 Task: Search one way flight ticket for 3 adults in first from Wichita: Wichita Dwight D. Eisenhower National Airport(was Wichita Mid-continent Airport) to Raleigh: Raleigh-durham International Airport on 8-5-2023. Choice of flights is American. Number of bags: 1 carry on bag. Price is upto 97000. Outbound departure time preference is 13:15.
Action: Mouse moved to (393, 346)
Screenshot: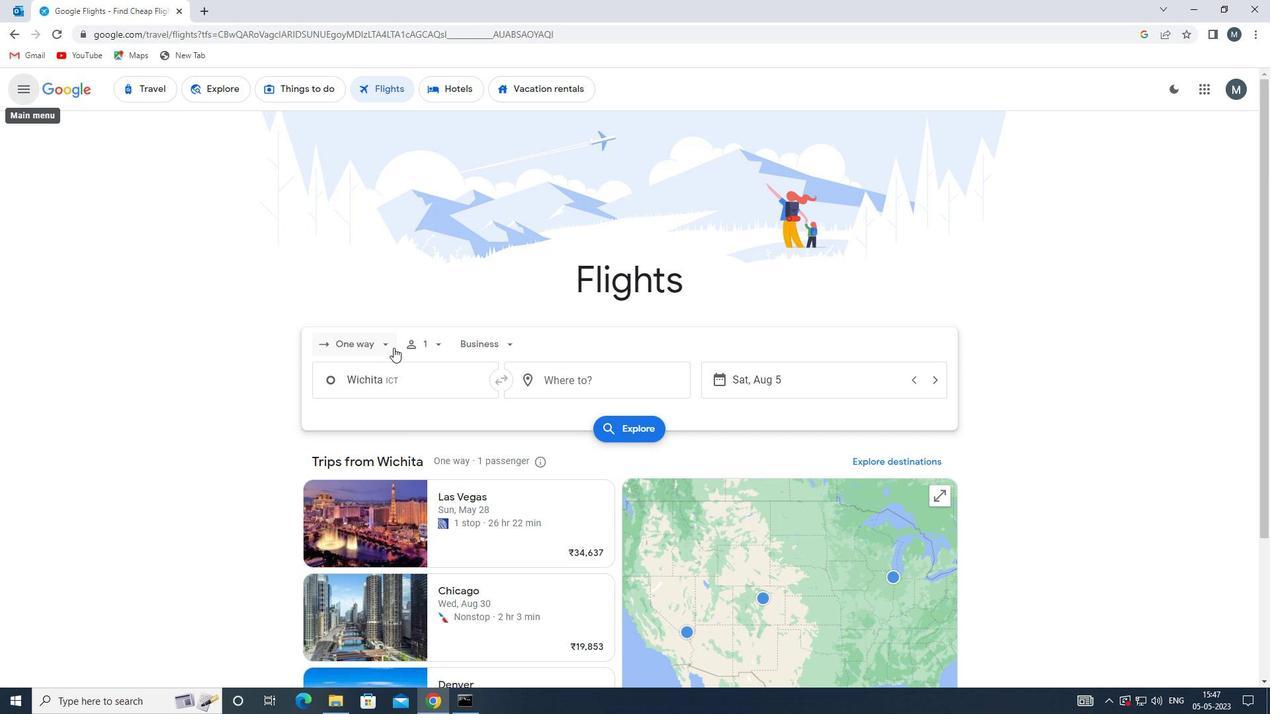 
Action: Mouse pressed left at (393, 346)
Screenshot: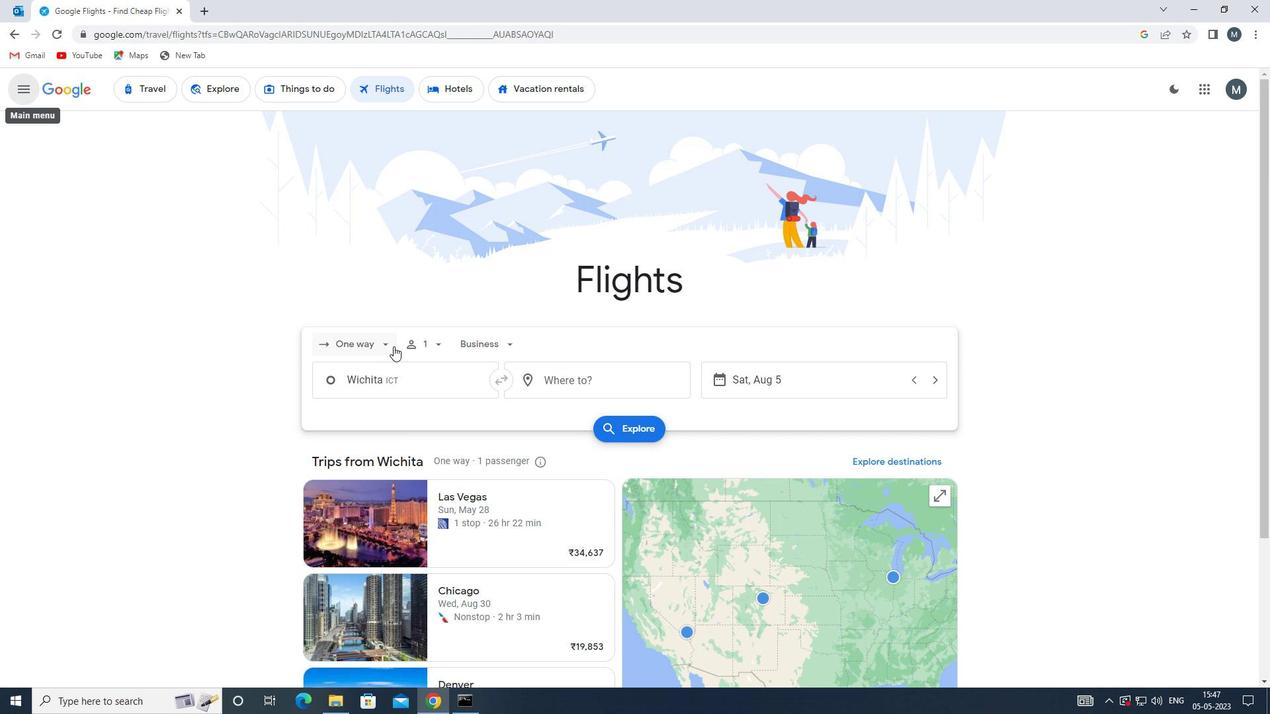 
Action: Mouse moved to (379, 411)
Screenshot: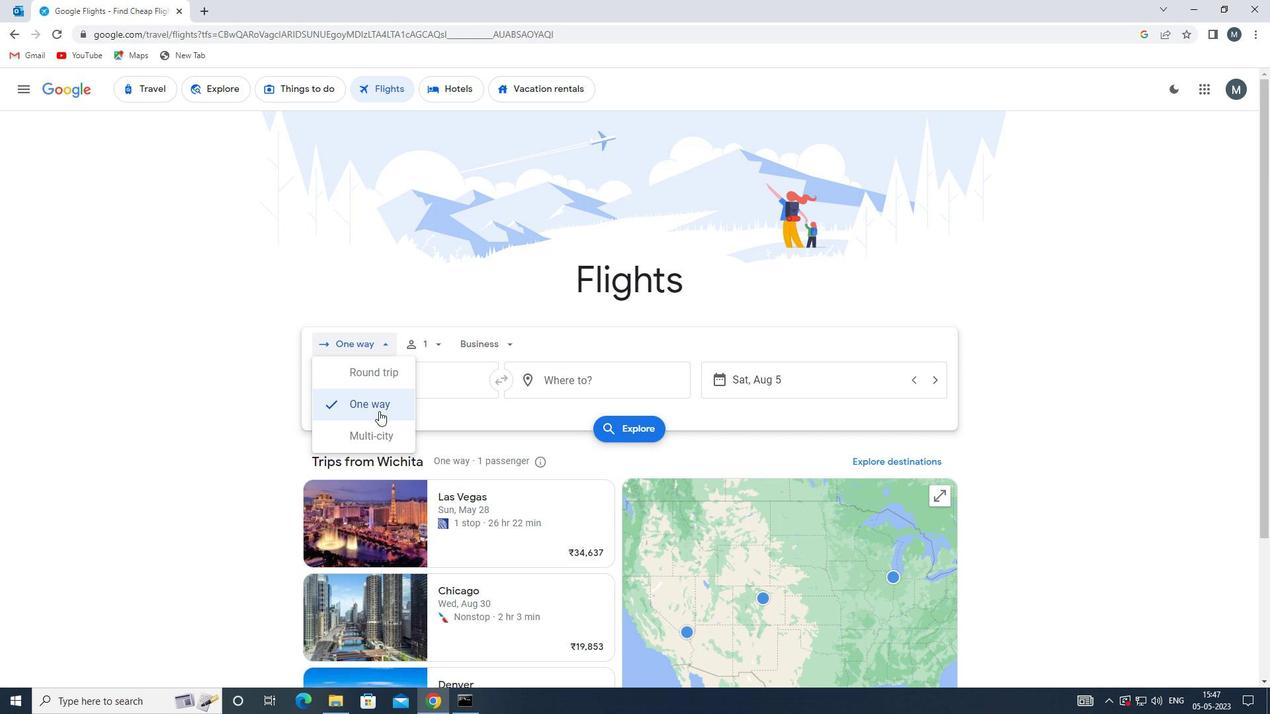 
Action: Mouse pressed left at (379, 411)
Screenshot: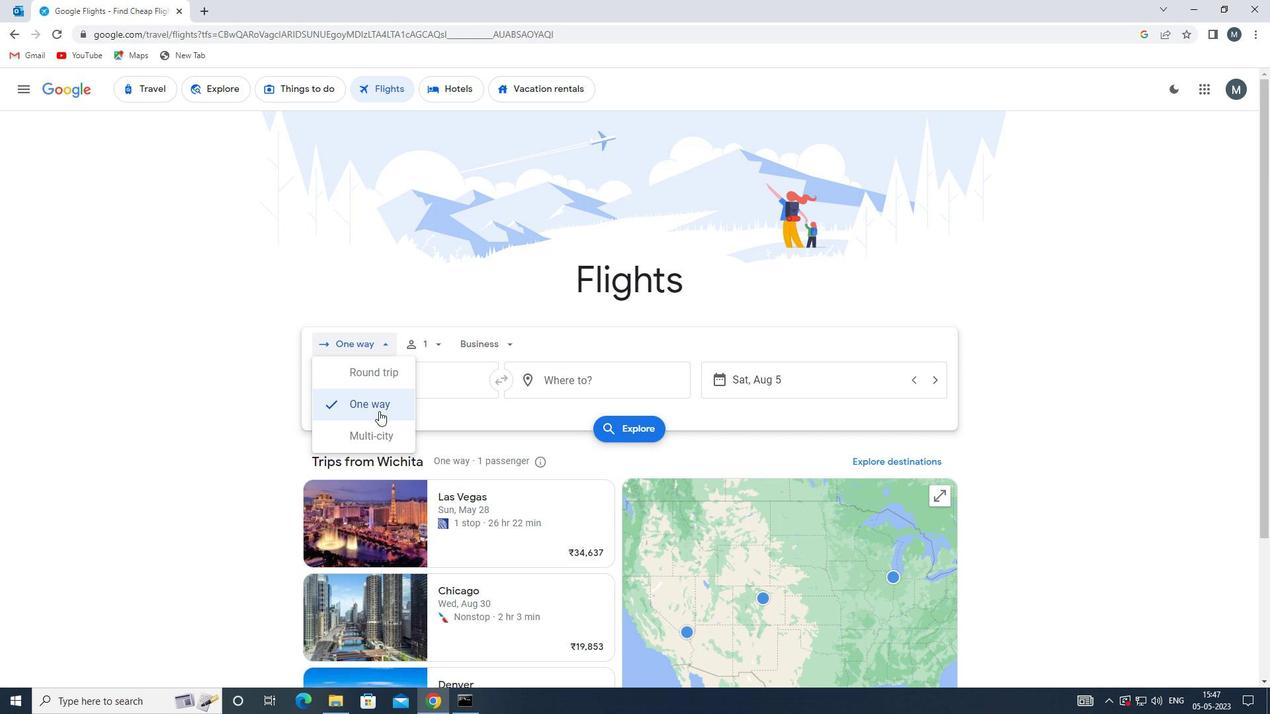
Action: Mouse moved to (427, 352)
Screenshot: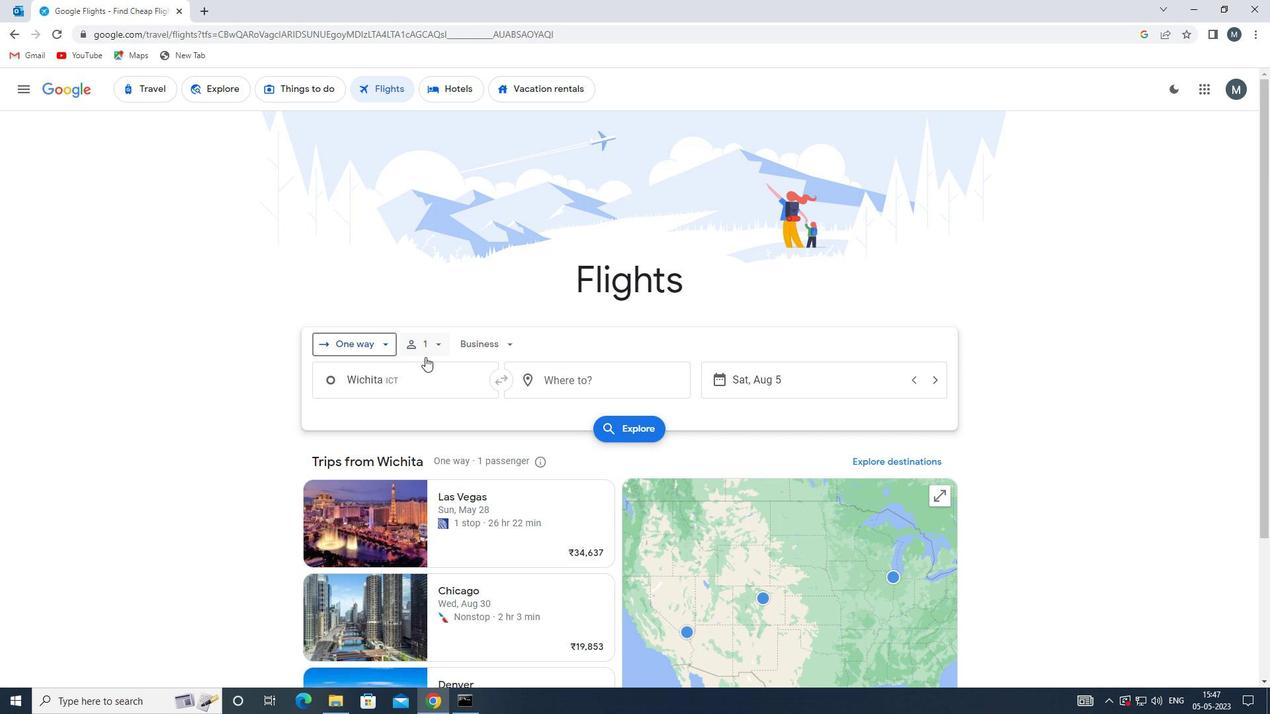 
Action: Mouse pressed left at (427, 352)
Screenshot: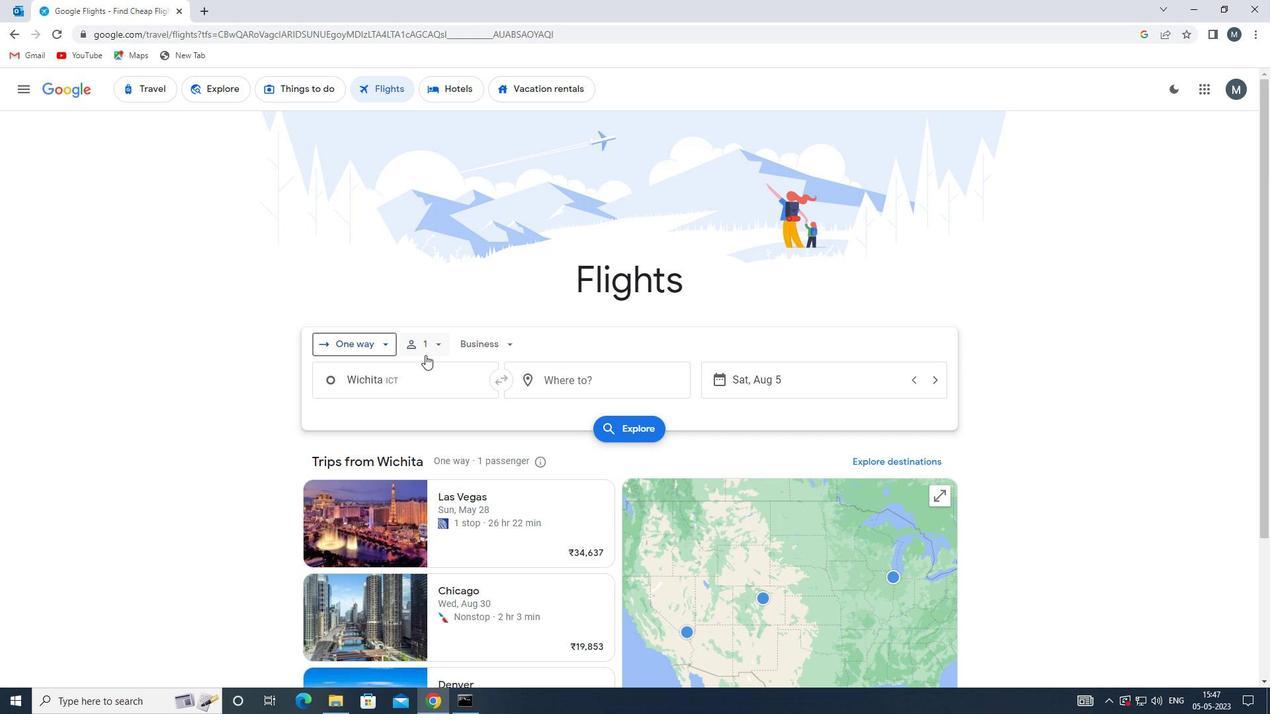 
Action: Mouse moved to (533, 380)
Screenshot: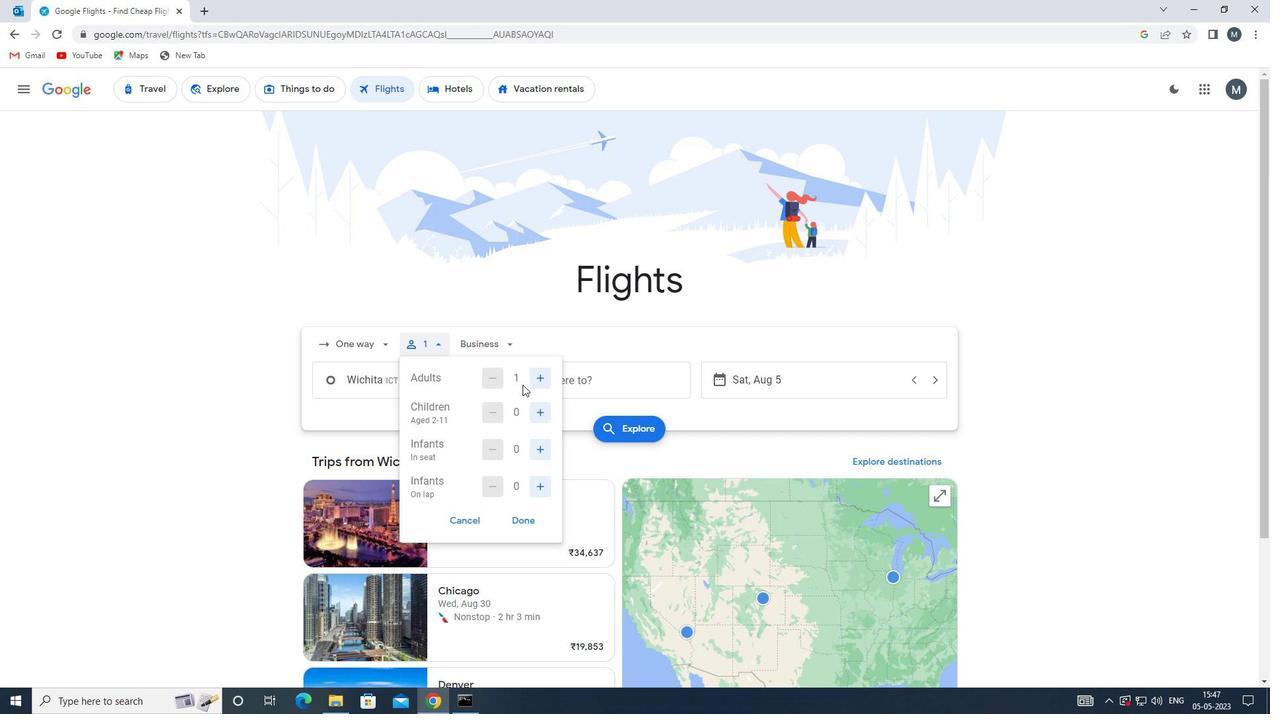 
Action: Mouse pressed left at (533, 380)
Screenshot: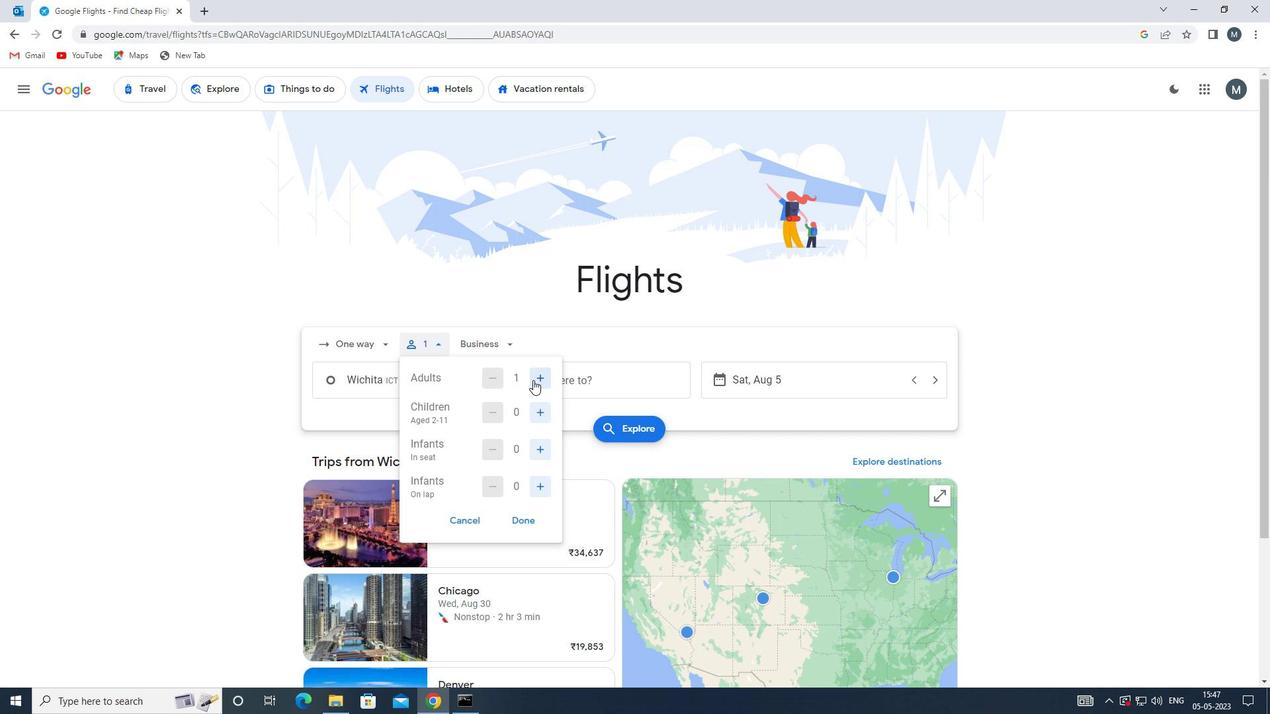 
Action: Mouse pressed left at (533, 380)
Screenshot: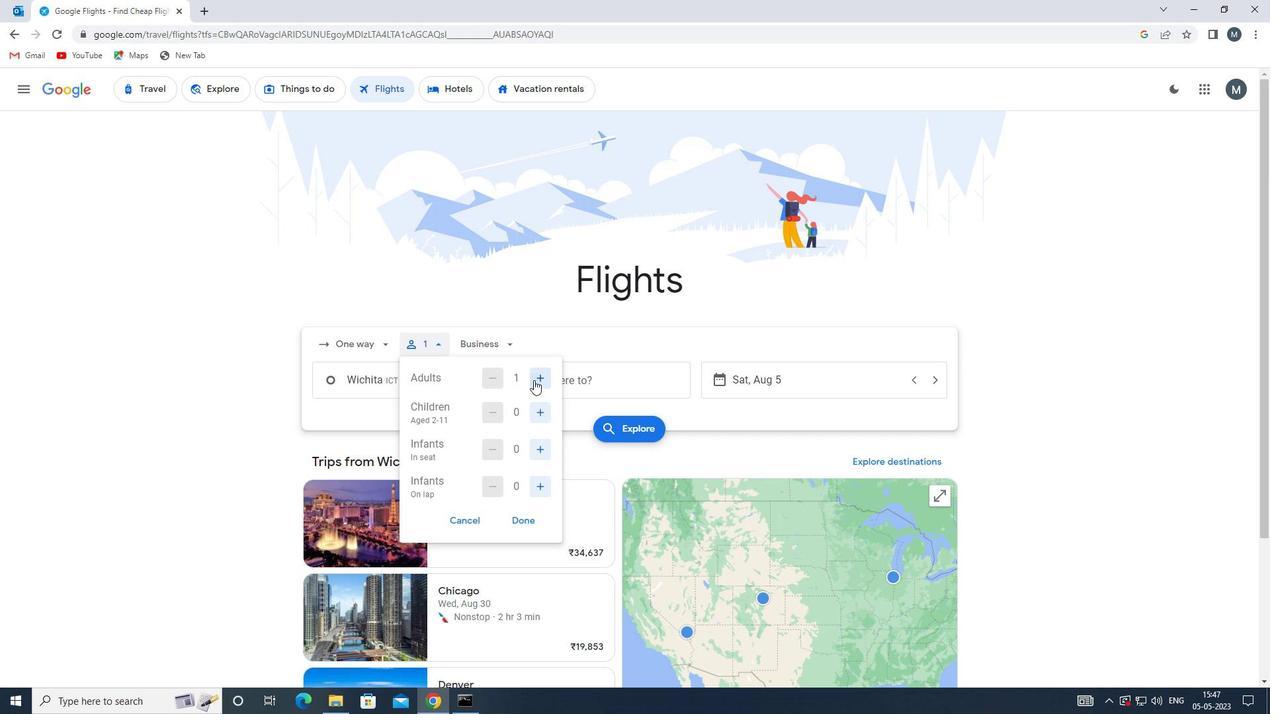 
Action: Mouse moved to (528, 516)
Screenshot: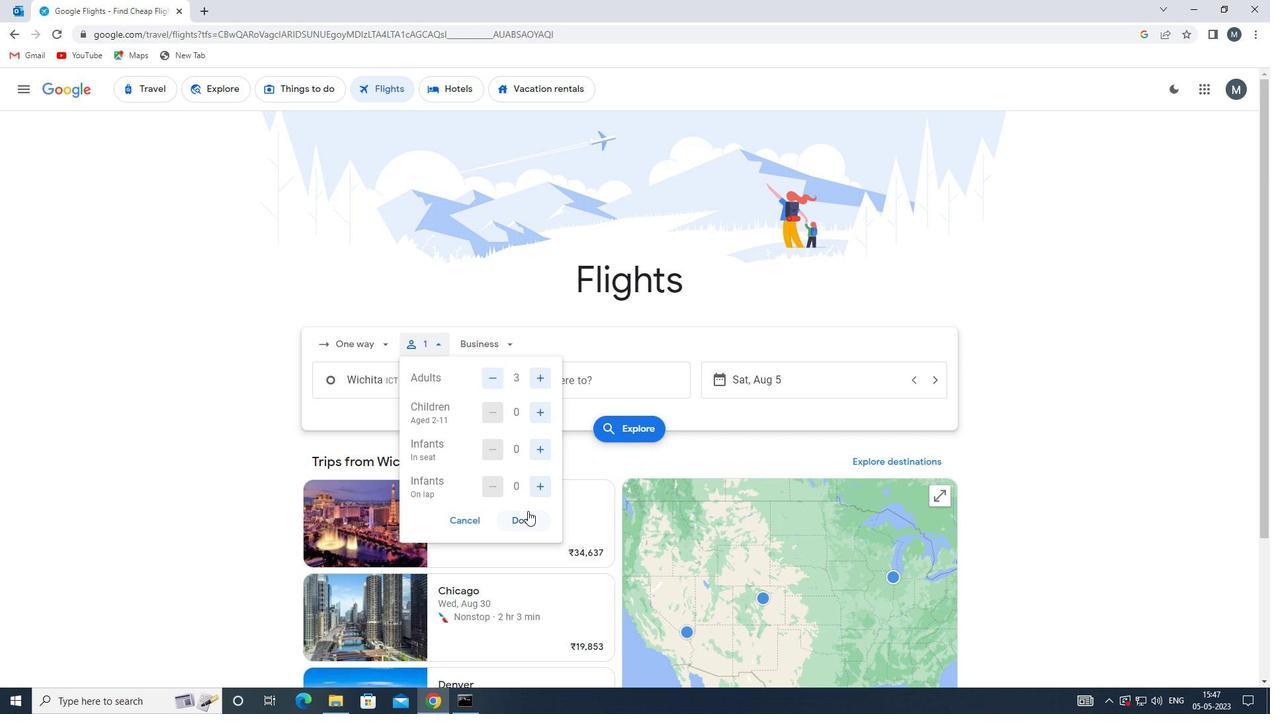 
Action: Mouse pressed left at (528, 516)
Screenshot: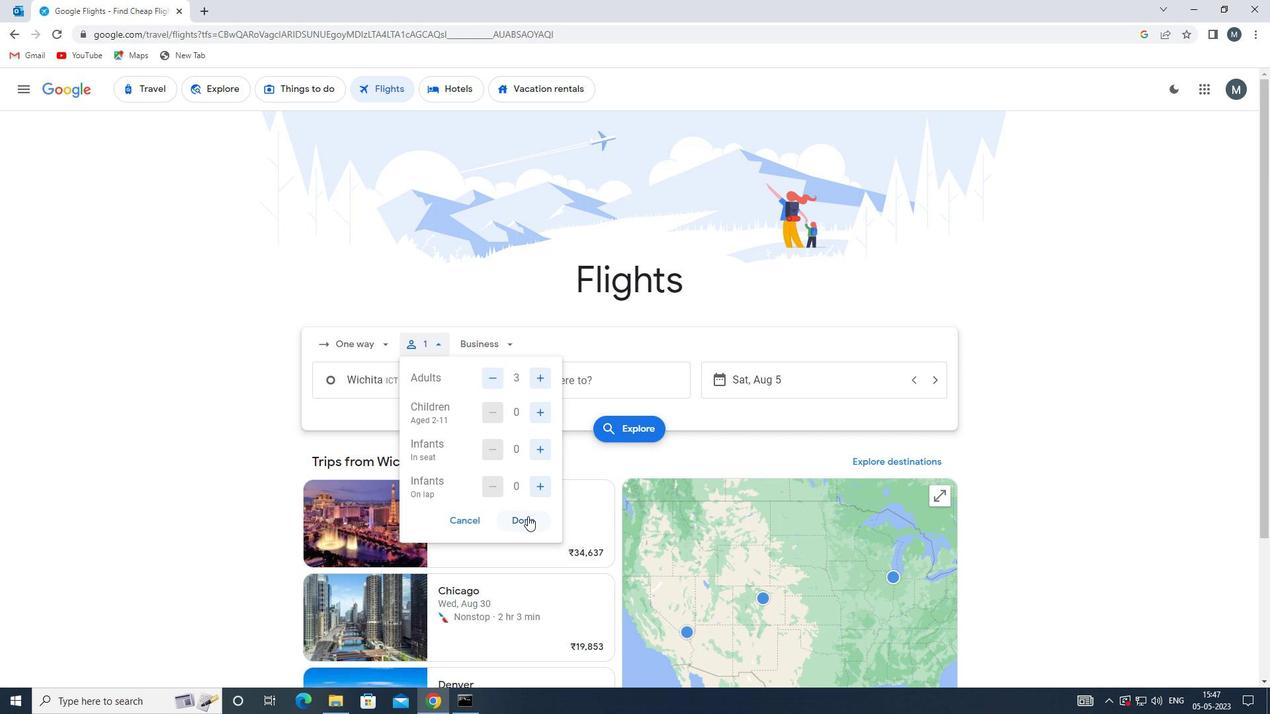 
Action: Mouse moved to (499, 348)
Screenshot: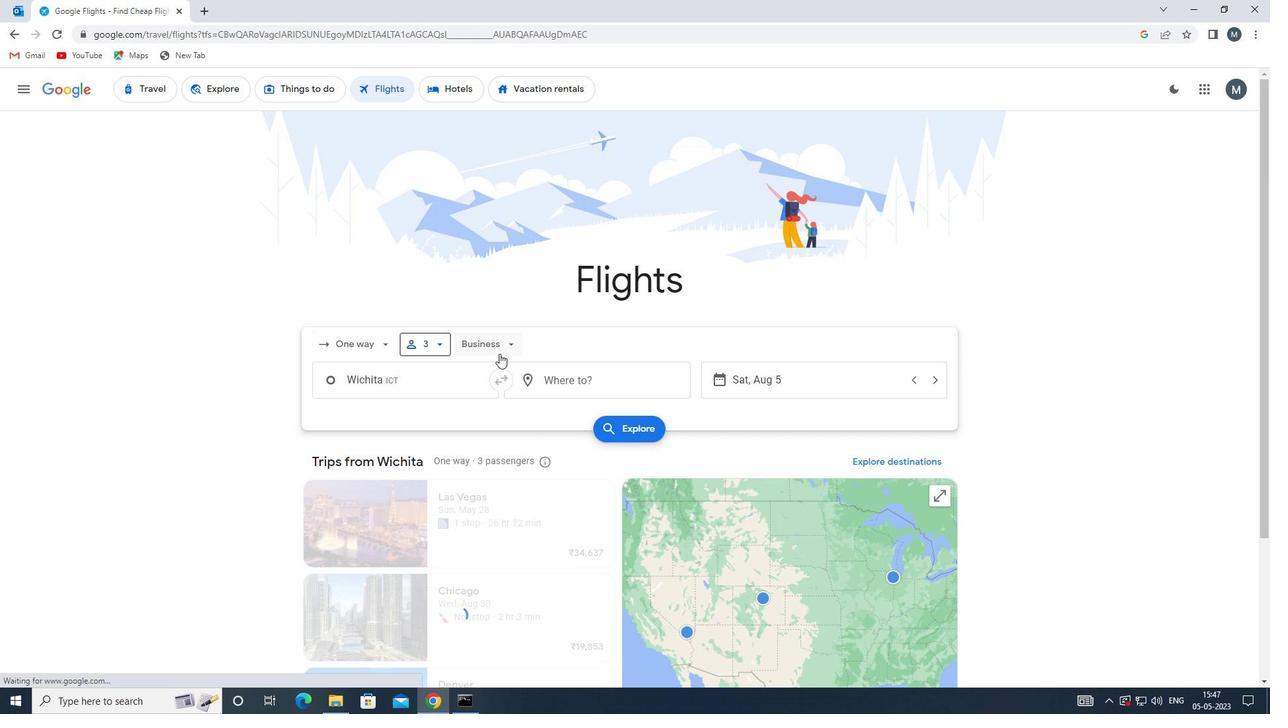 
Action: Mouse pressed left at (499, 348)
Screenshot: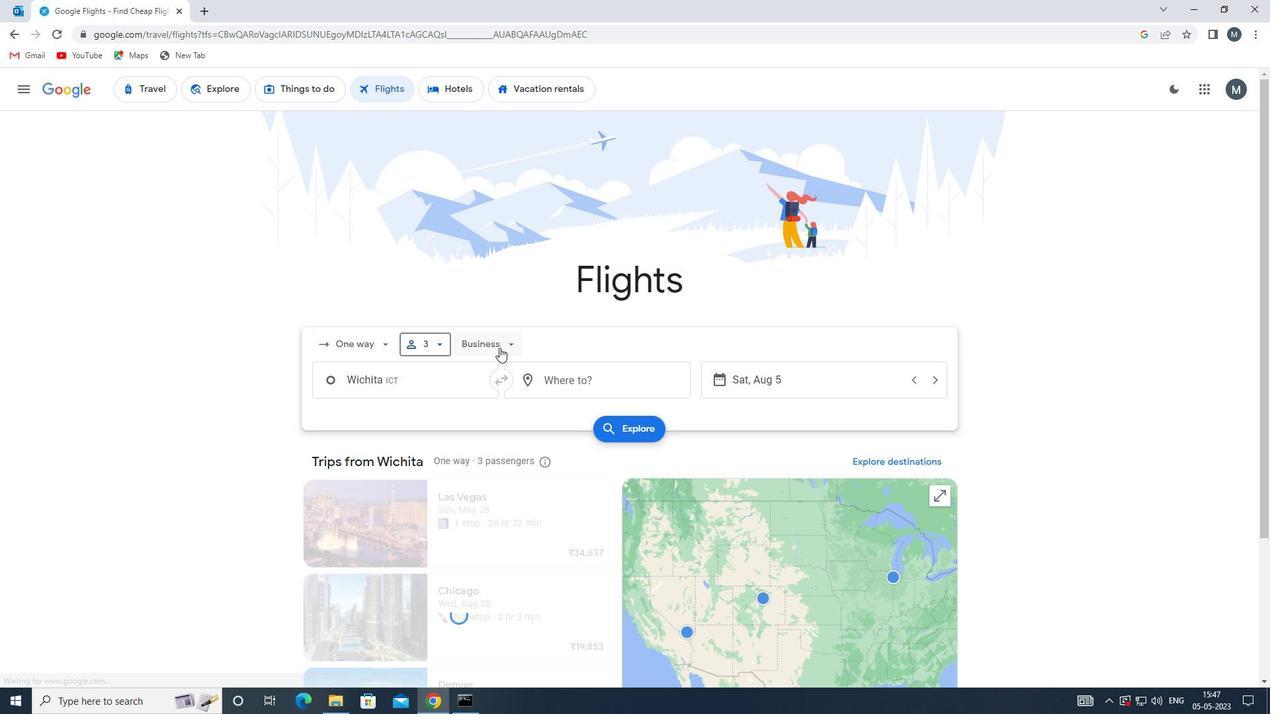 
Action: Mouse moved to (508, 471)
Screenshot: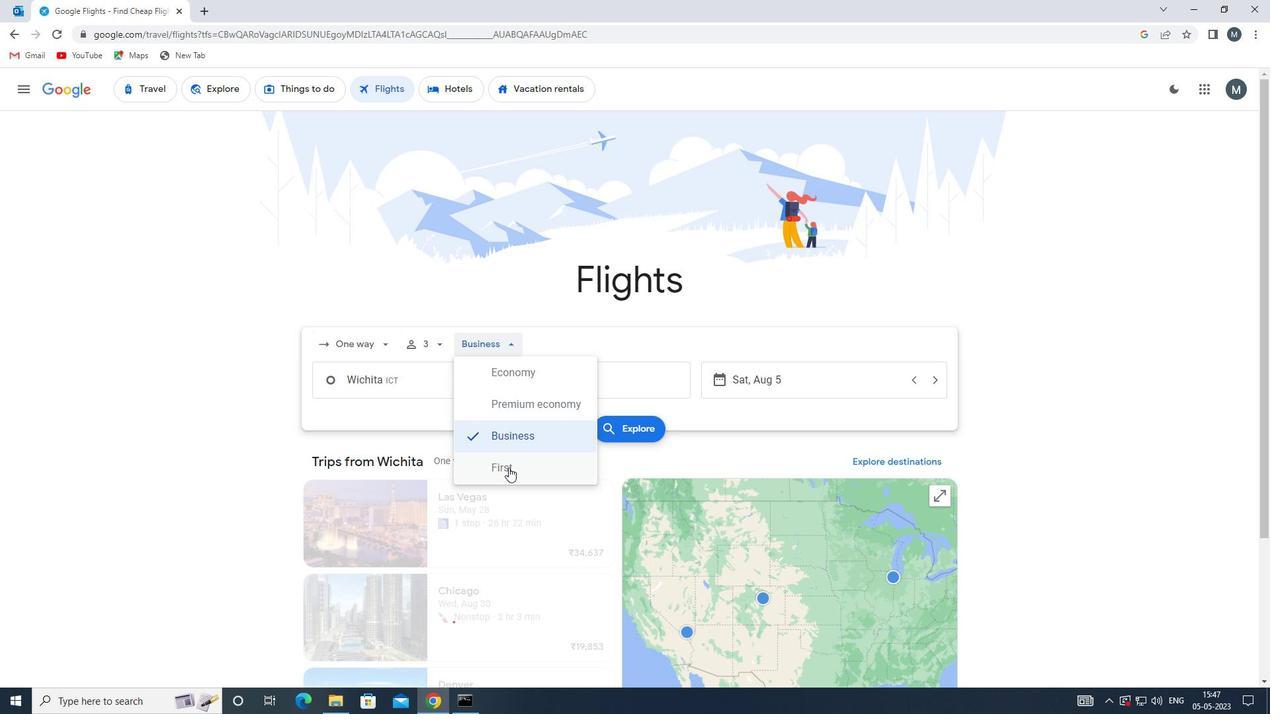 
Action: Mouse pressed left at (508, 471)
Screenshot: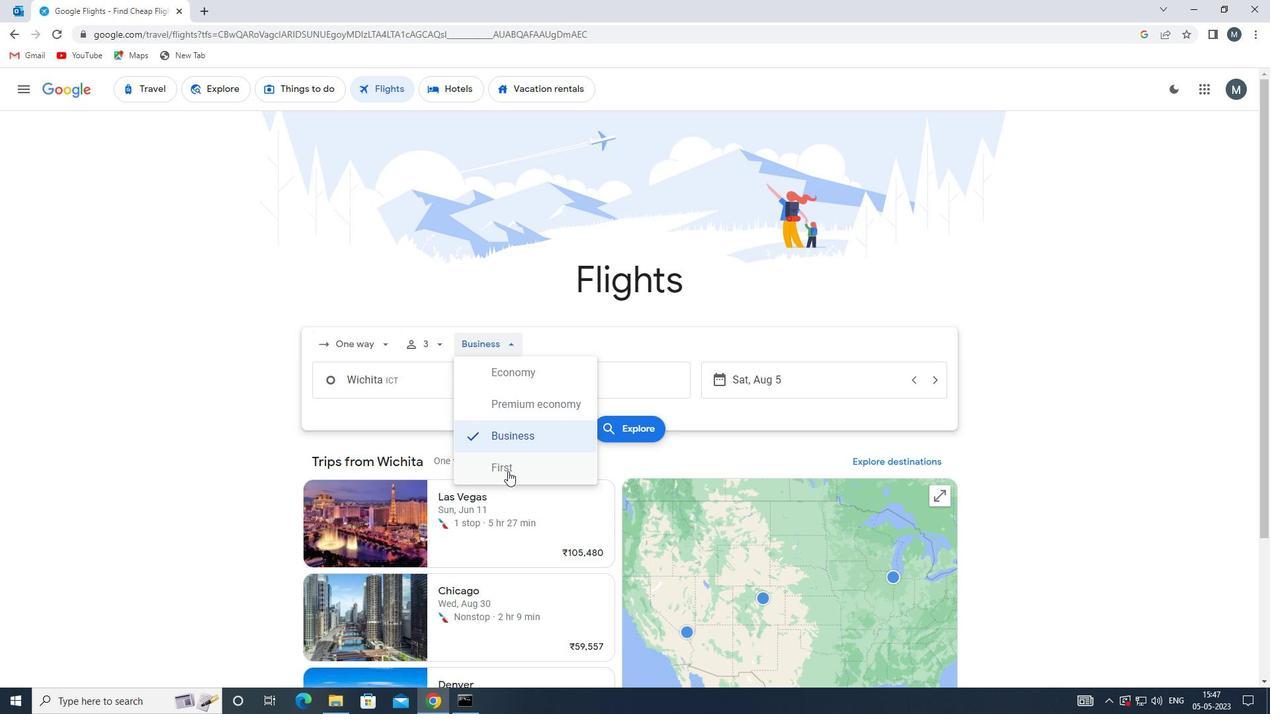
Action: Mouse moved to (416, 387)
Screenshot: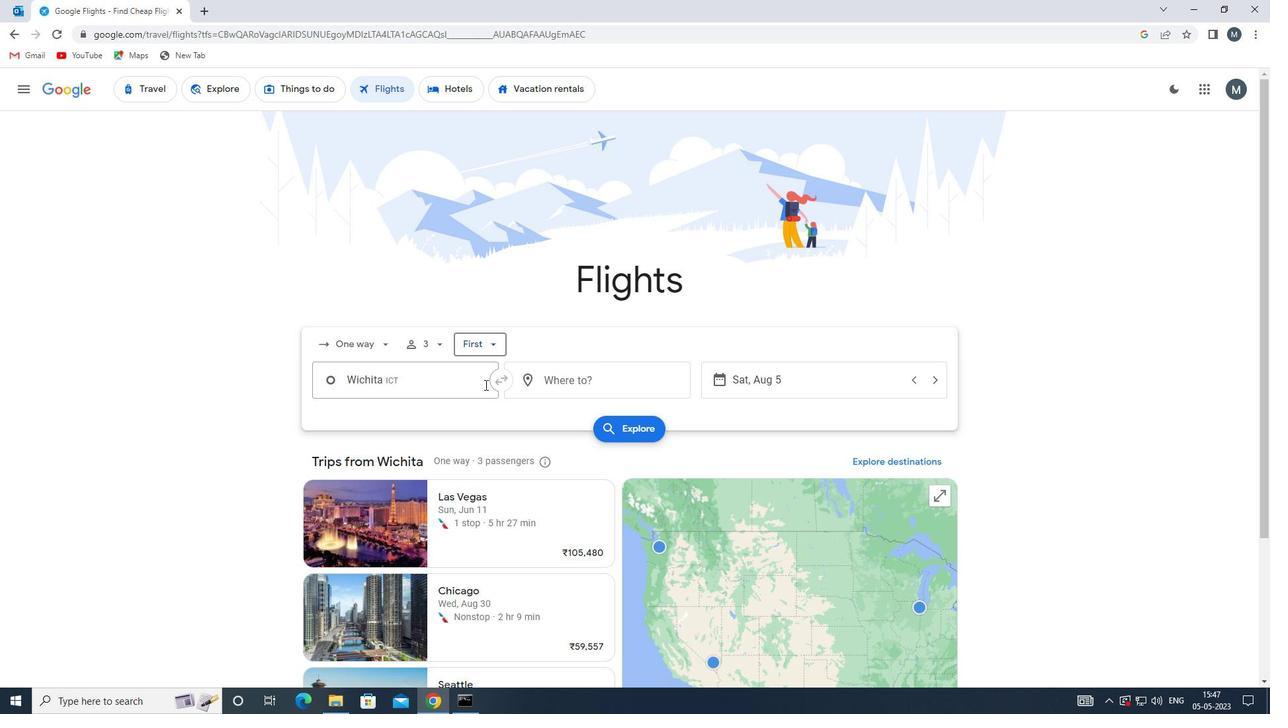 
Action: Mouse pressed left at (416, 387)
Screenshot: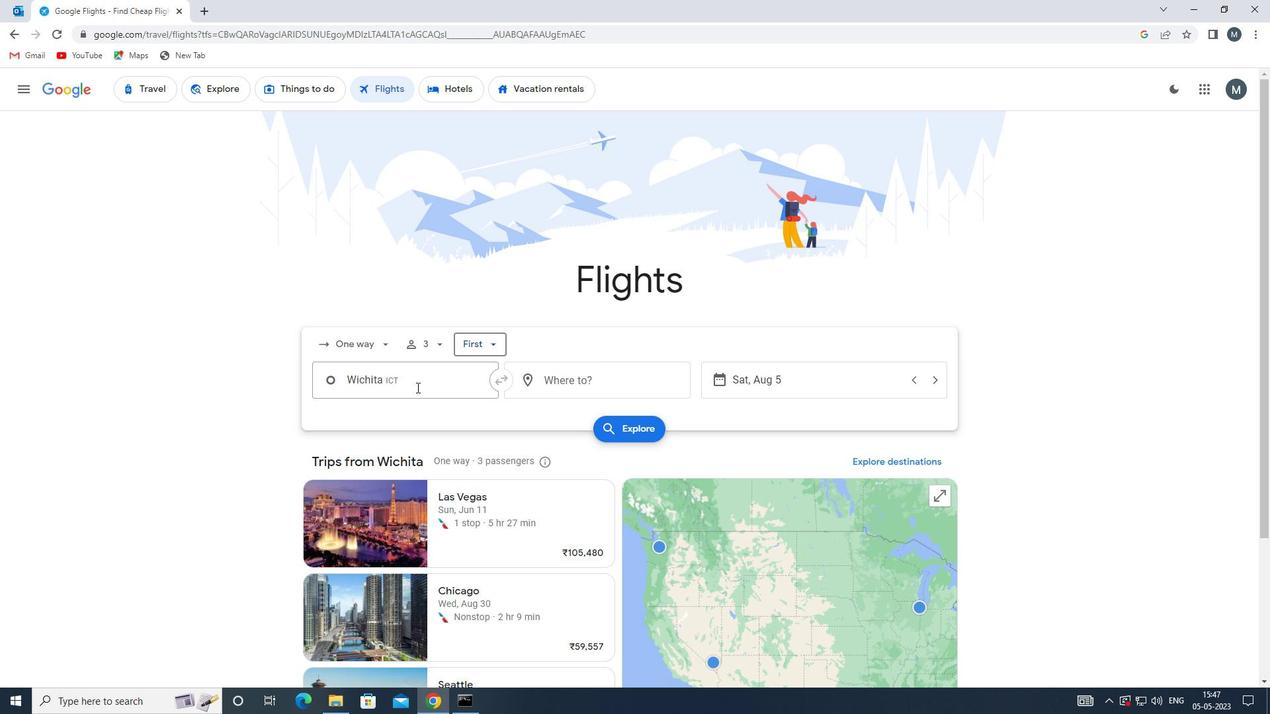 
Action: Key pressed wichi
Screenshot: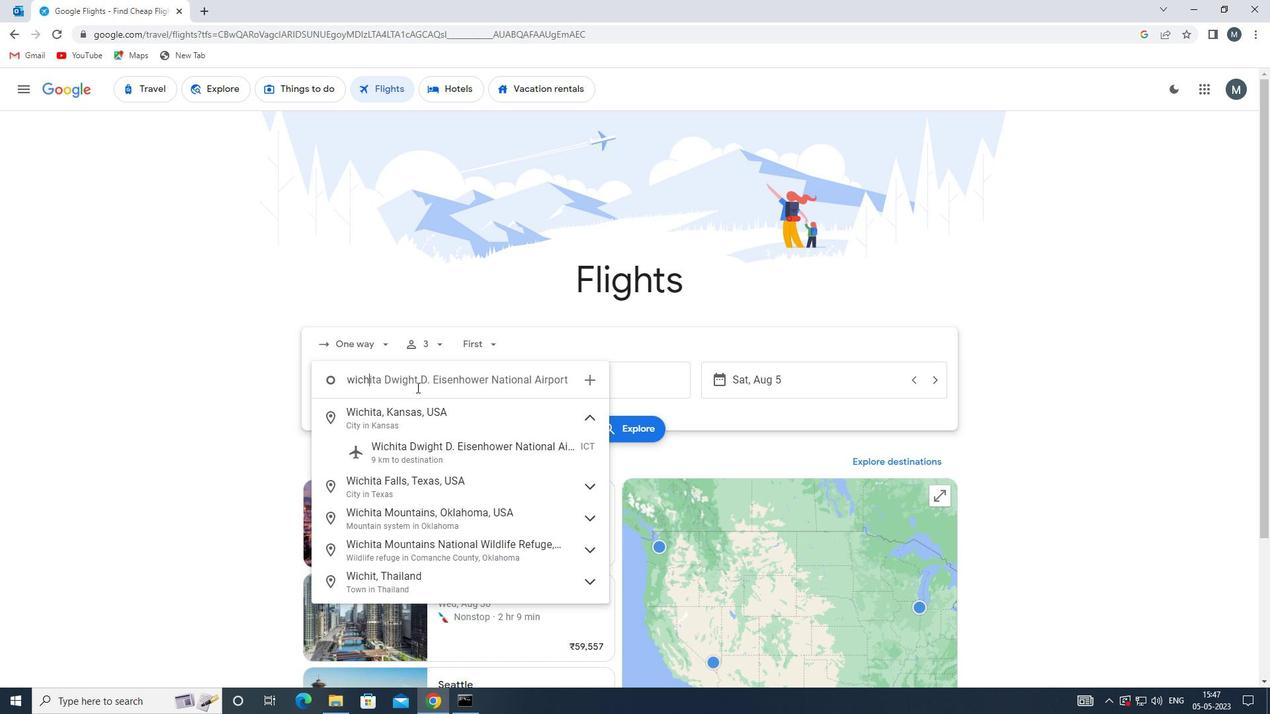 
Action: Mouse moved to (423, 449)
Screenshot: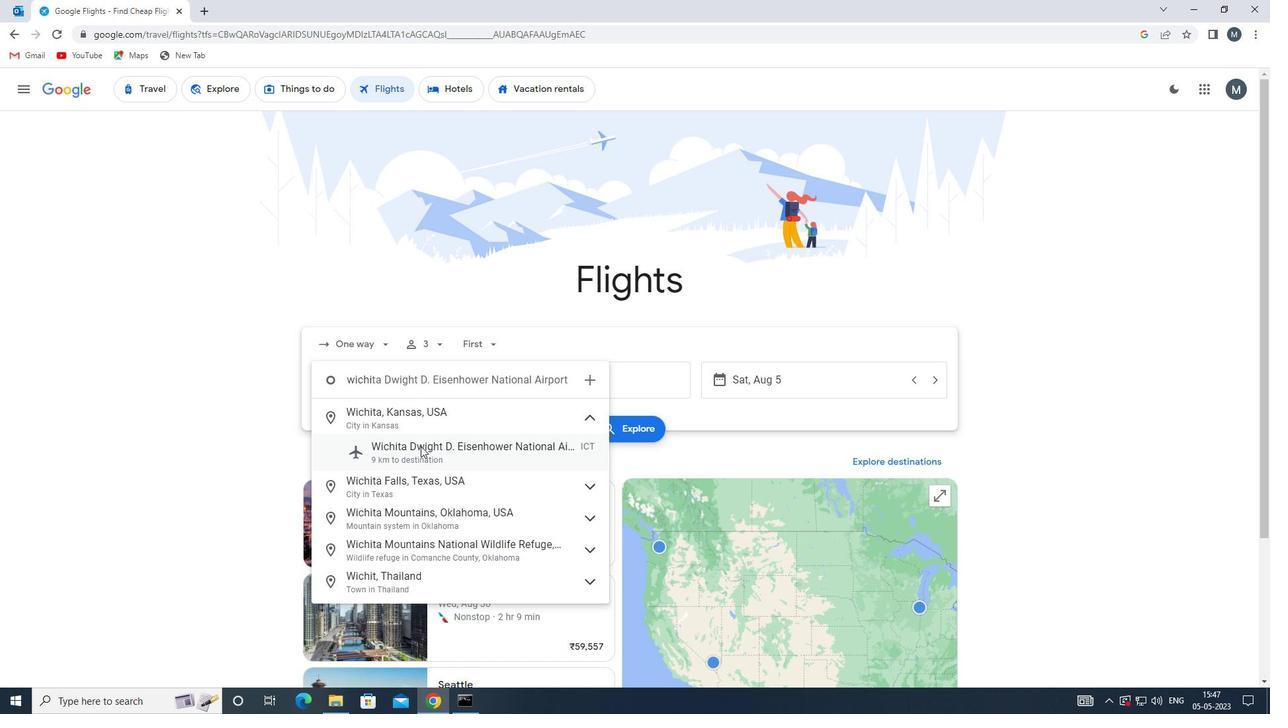 
Action: Mouse pressed left at (423, 449)
Screenshot: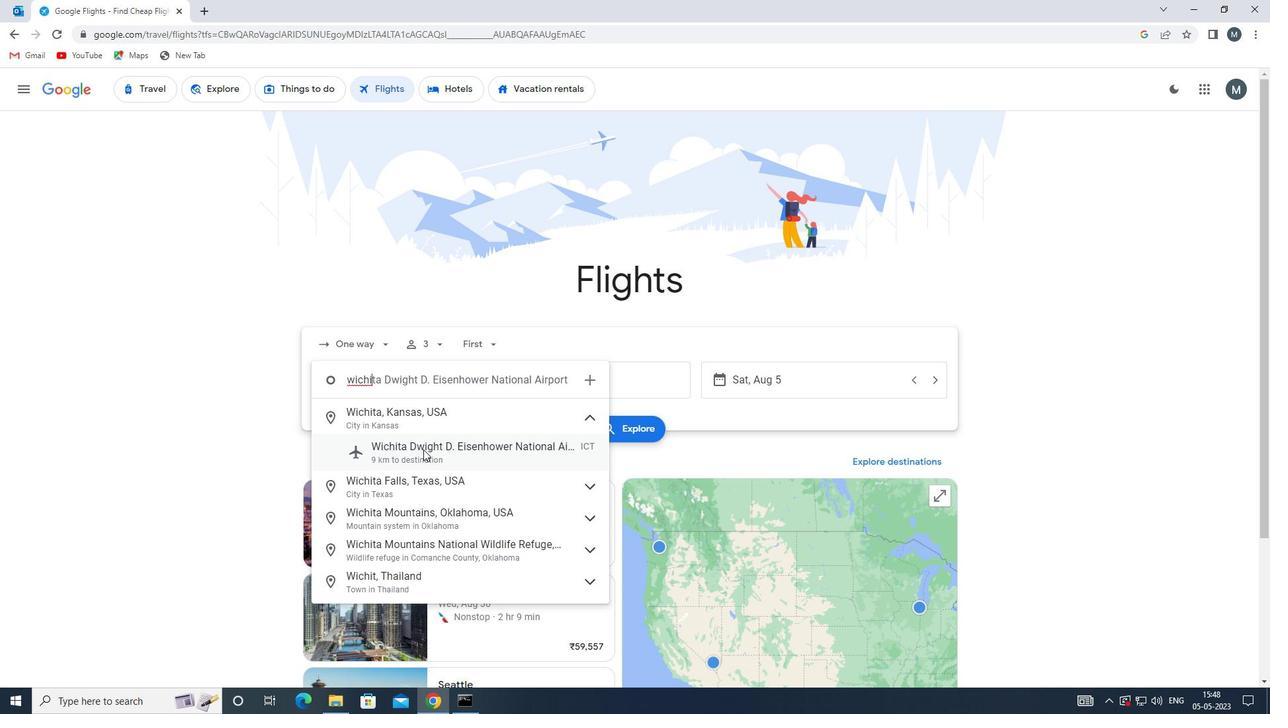 
Action: Mouse moved to (582, 377)
Screenshot: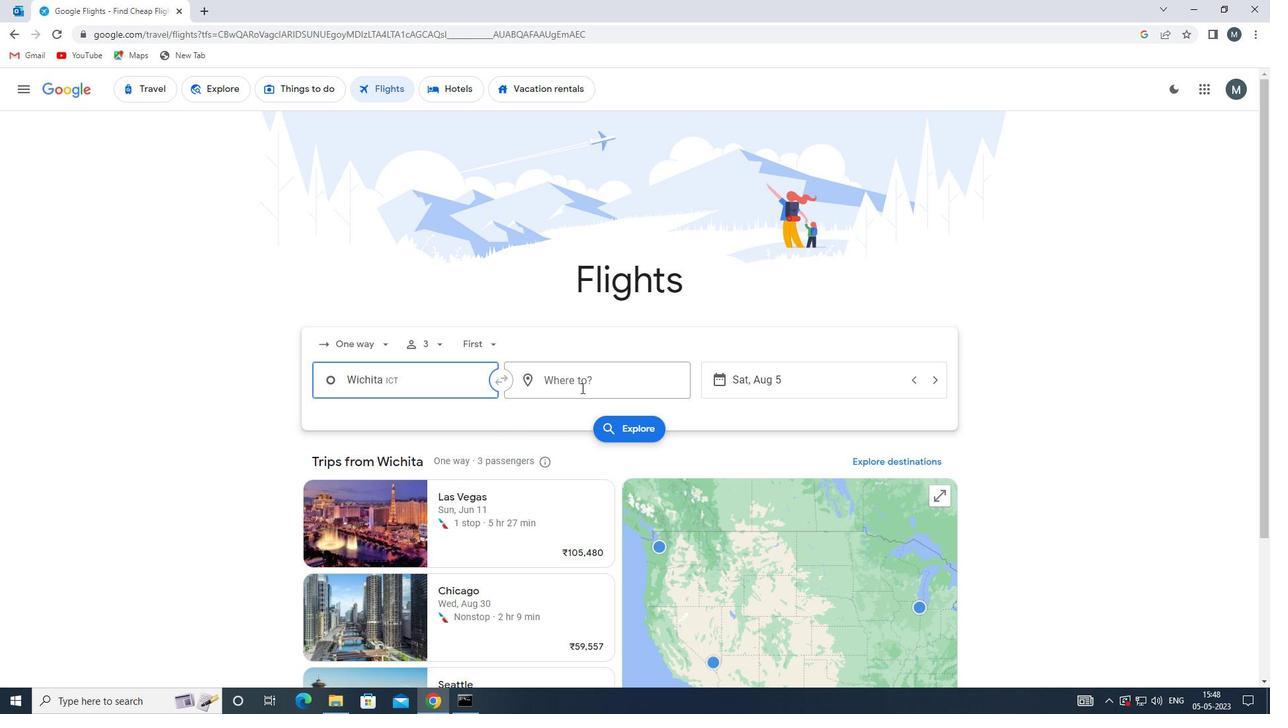 
Action: Mouse pressed left at (582, 377)
Screenshot: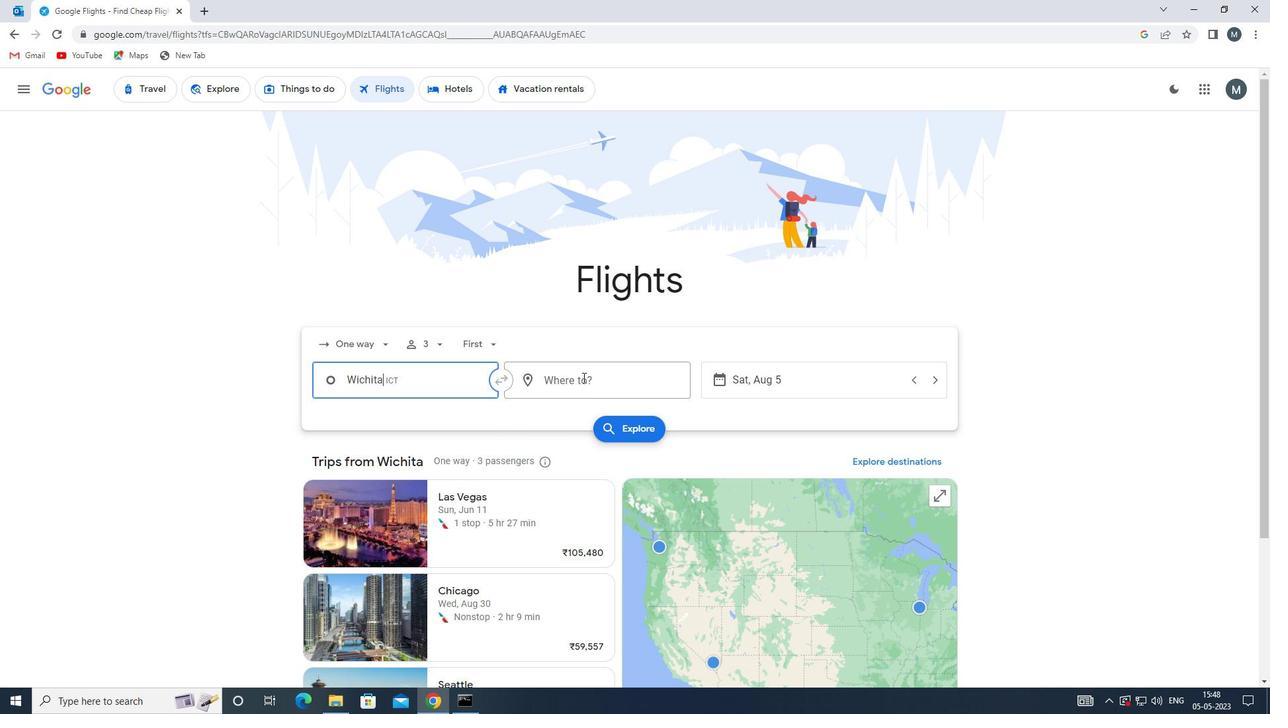 
Action: Mouse moved to (569, 379)
Screenshot: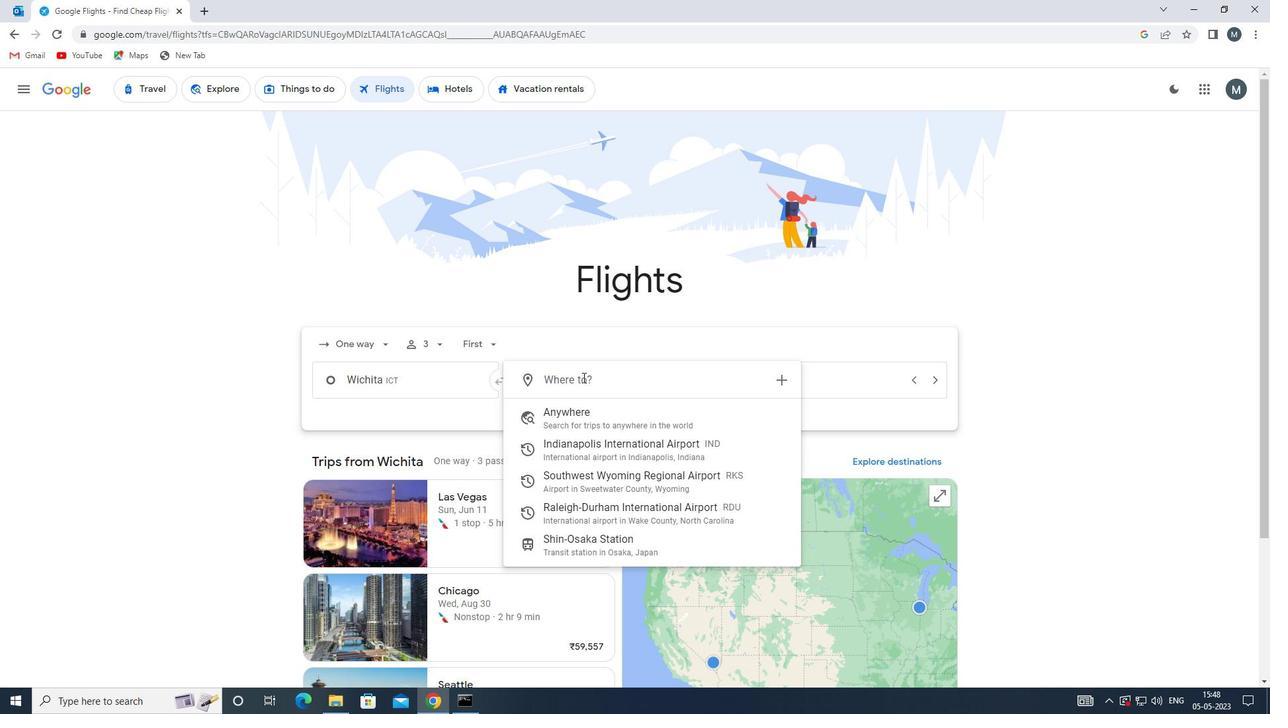 
Action: Key pressed rdu
Screenshot: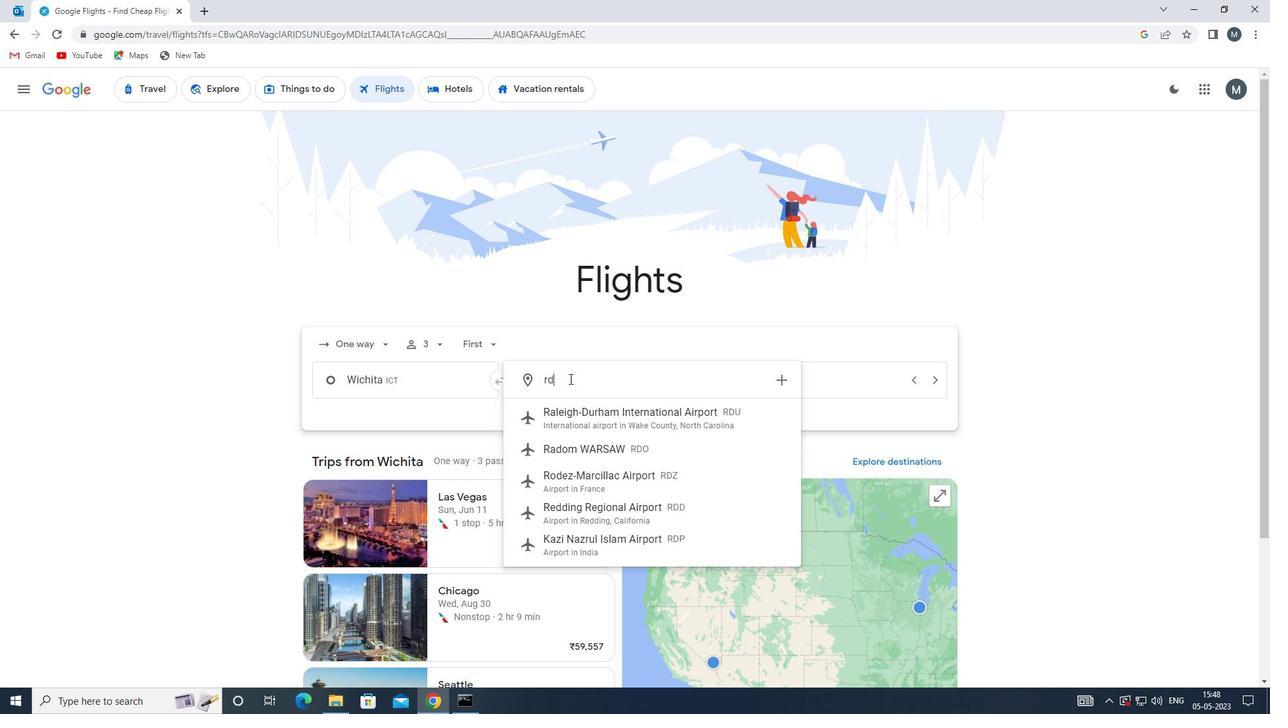 
Action: Mouse moved to (569, 413)
Screenshot: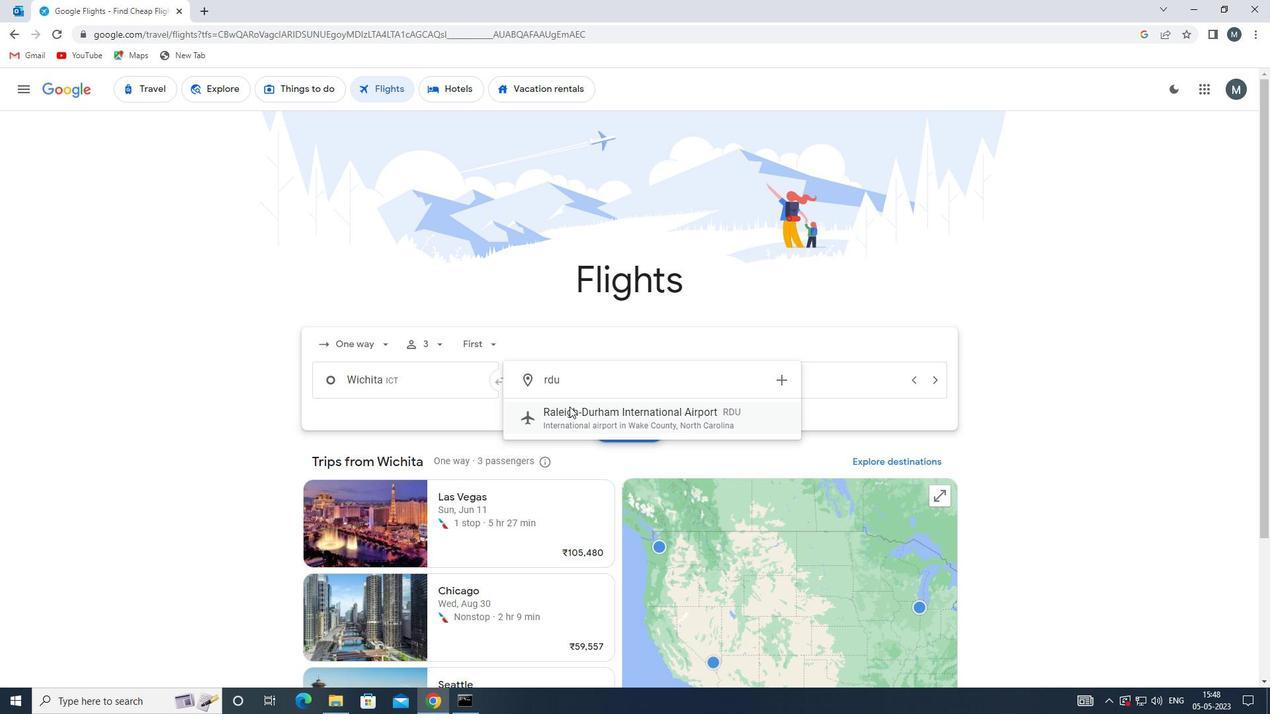 
Action: Mouse pressed left at (569, 413)
Screenshot: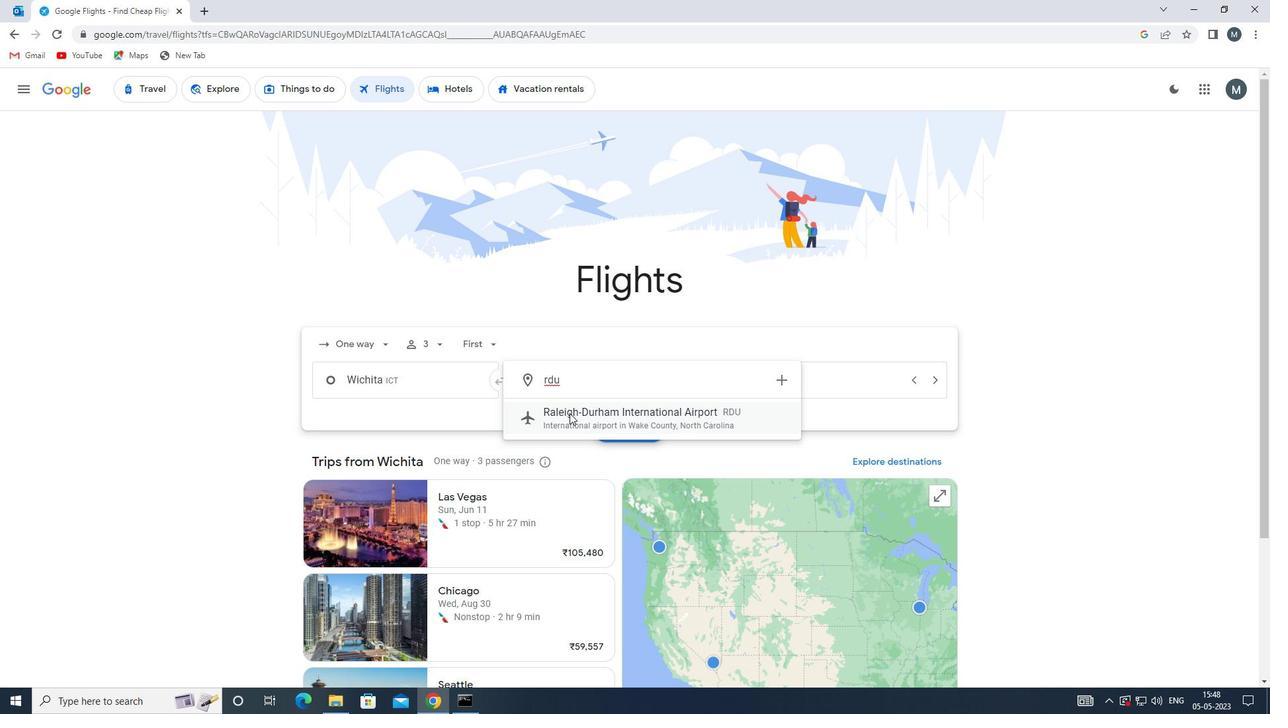 
Action: Mouse moved to (740, 377)
Screenshot: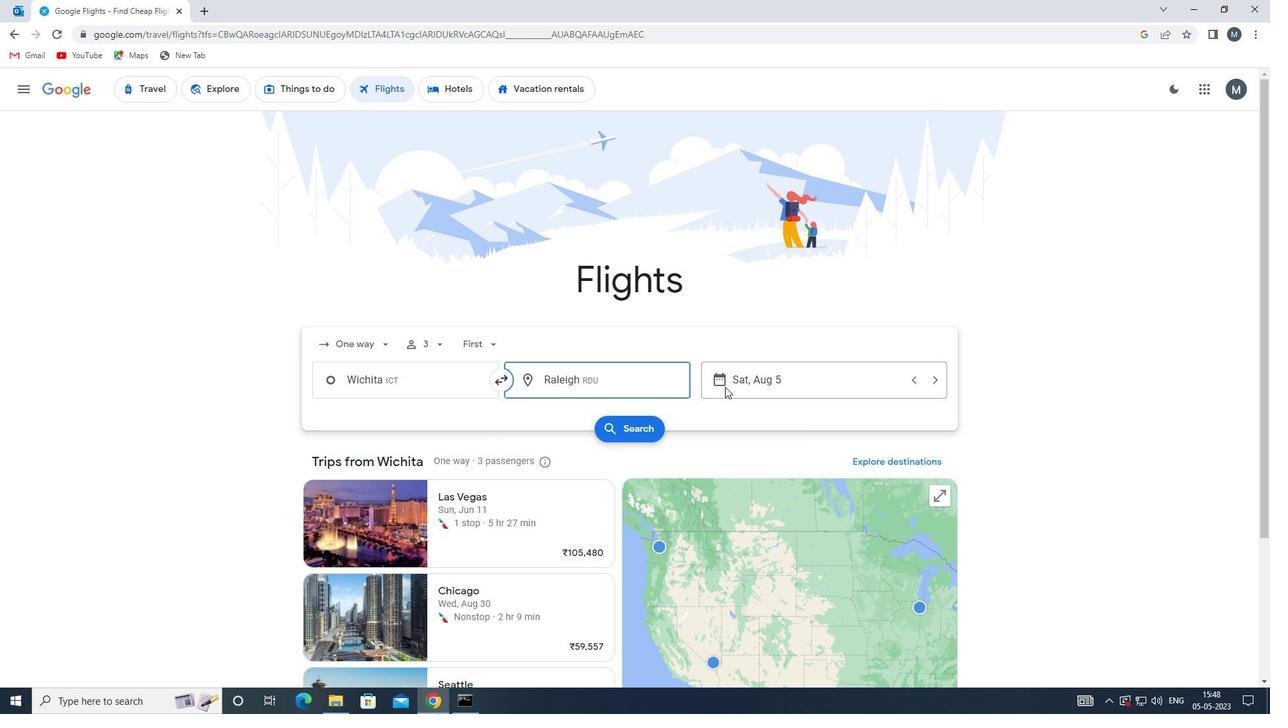 
Action: Mouse pressed left at (740, 377)
Screenshot: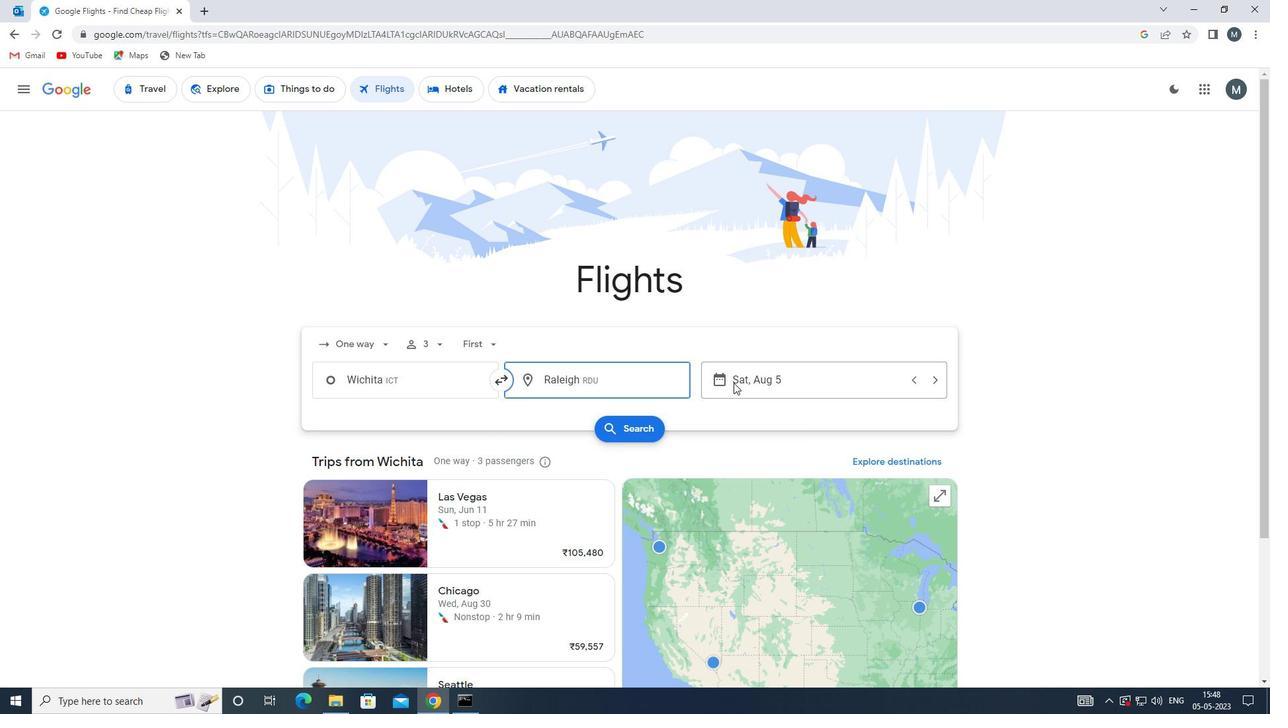 
Action: Mouse moved to (666, 451)
Screenshot: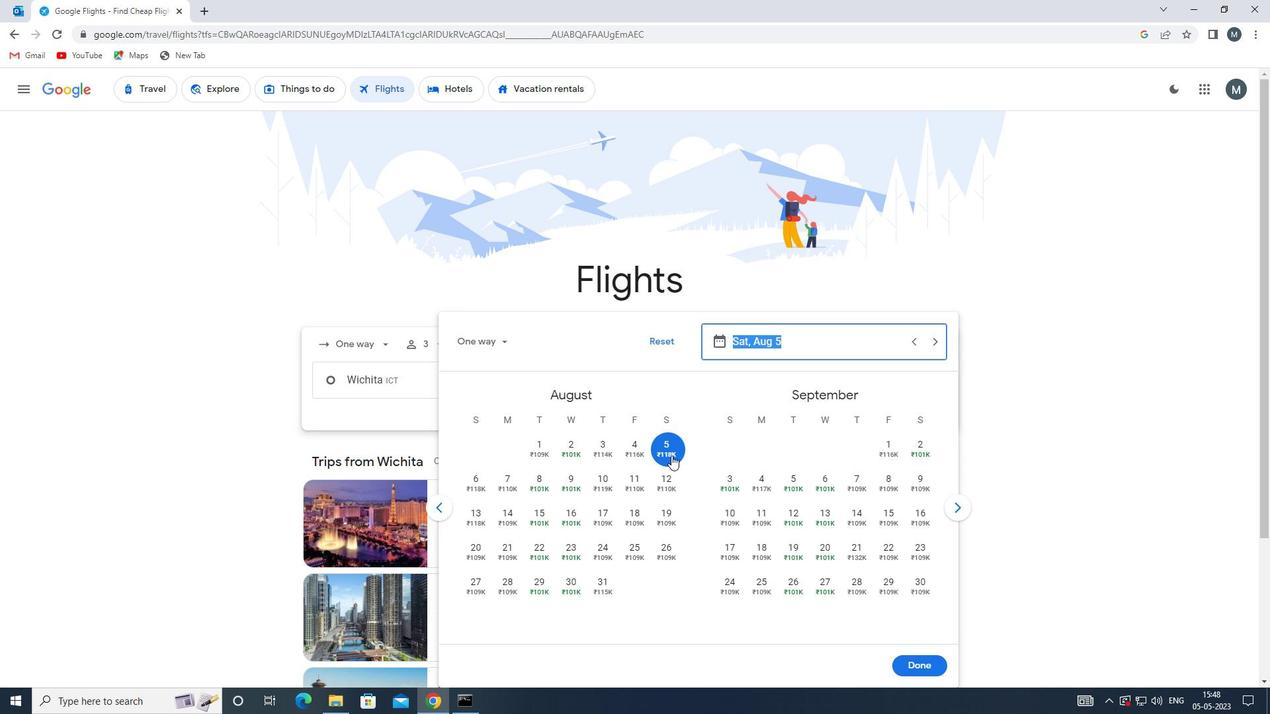 
Action: Mouse pressed left at (666, 451)
Screenshot: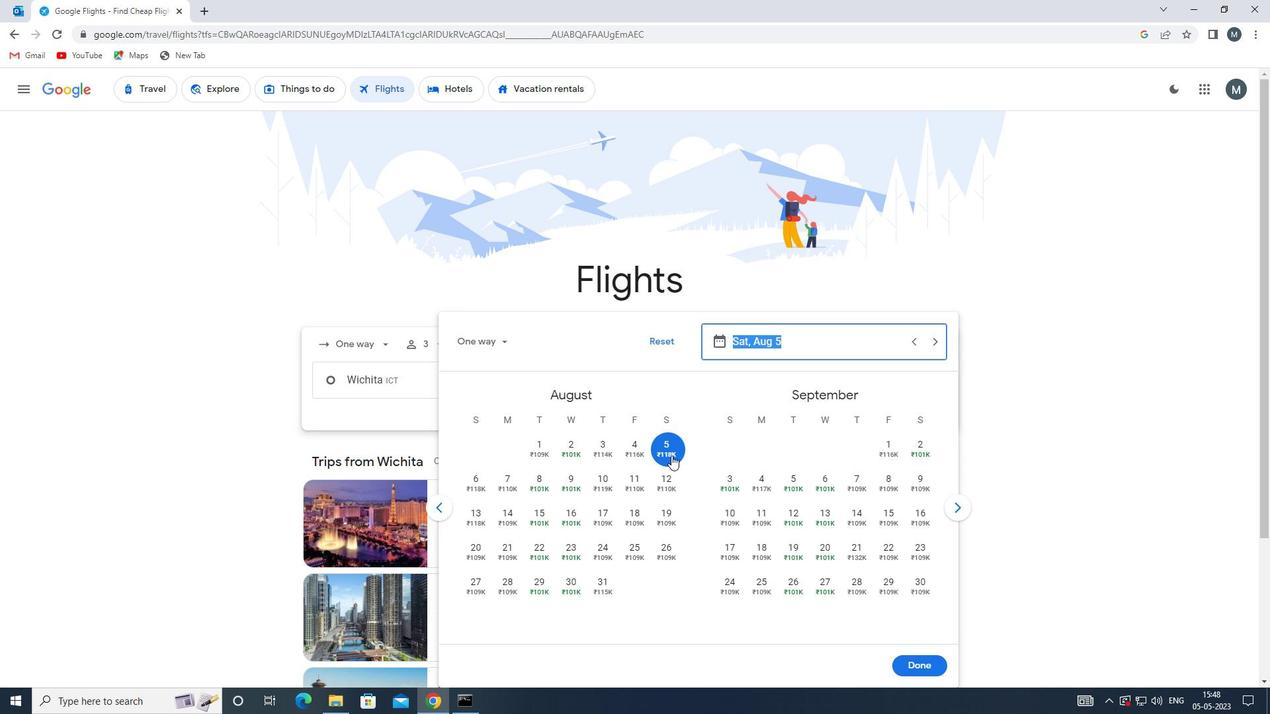 
Action: Mouse moved to (904, 663)
Screenshot: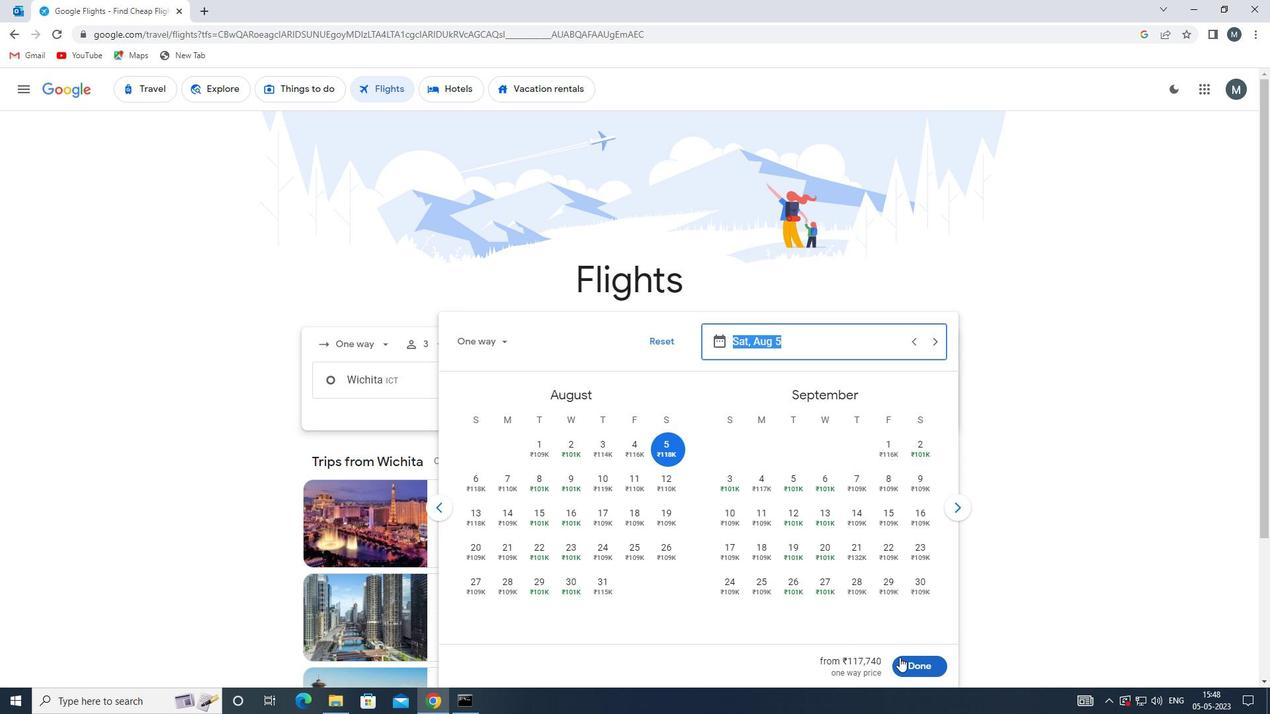 
Action: Mouse pressed left at (904, 663)
Screenshot: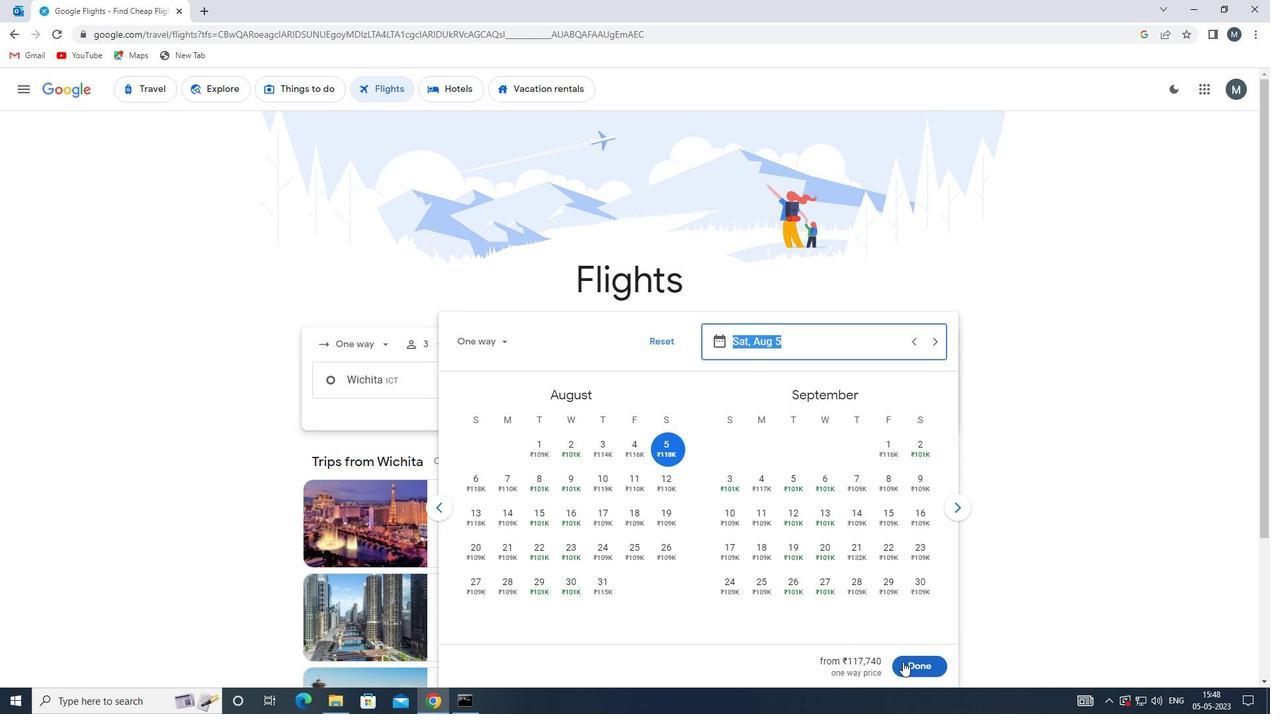 
Action: Mouse moved to (627, 422)
Screenshot: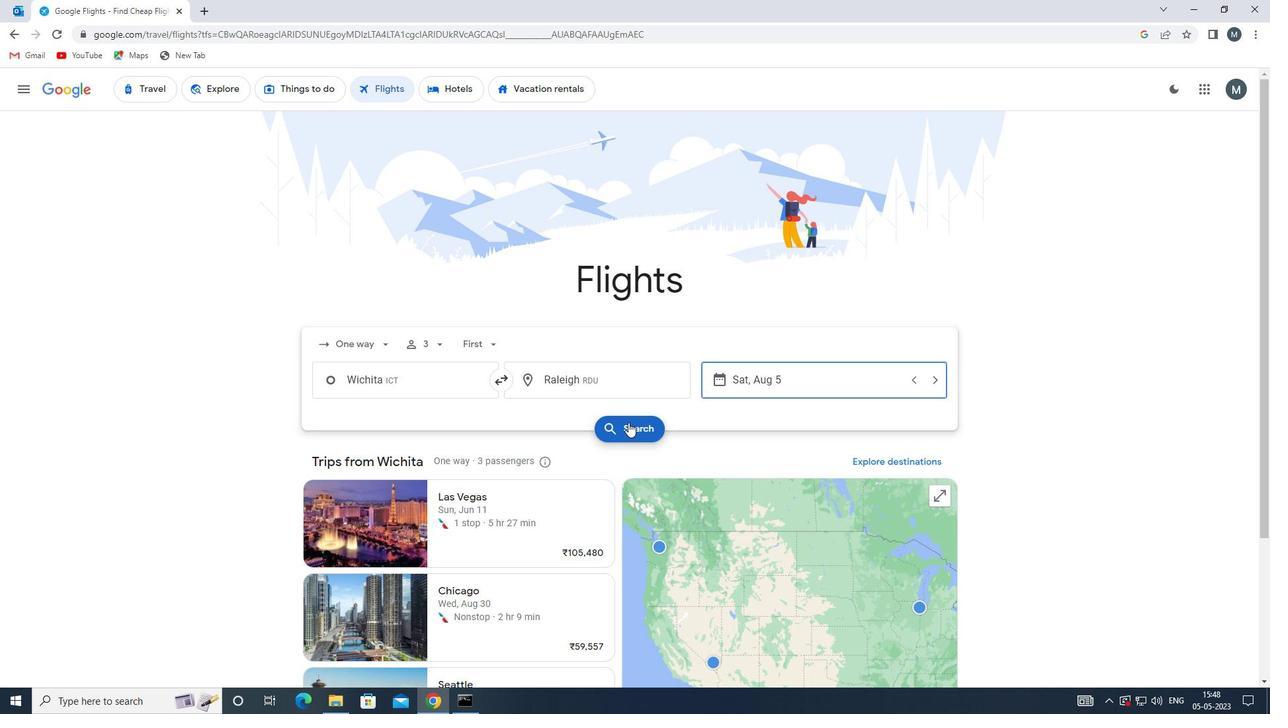 
Action: Mouse pressed left at (627, 422)
Screenshot: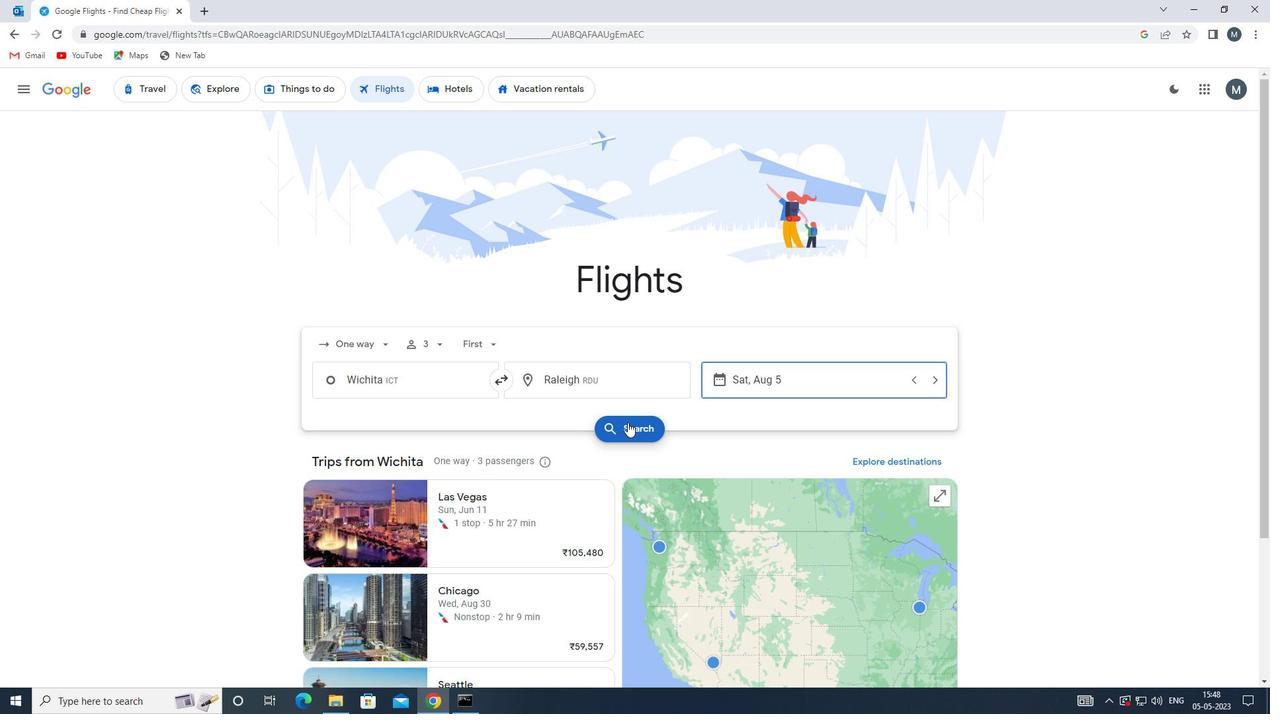 
Action: Mouse moved to (337, 211)
Screenshot: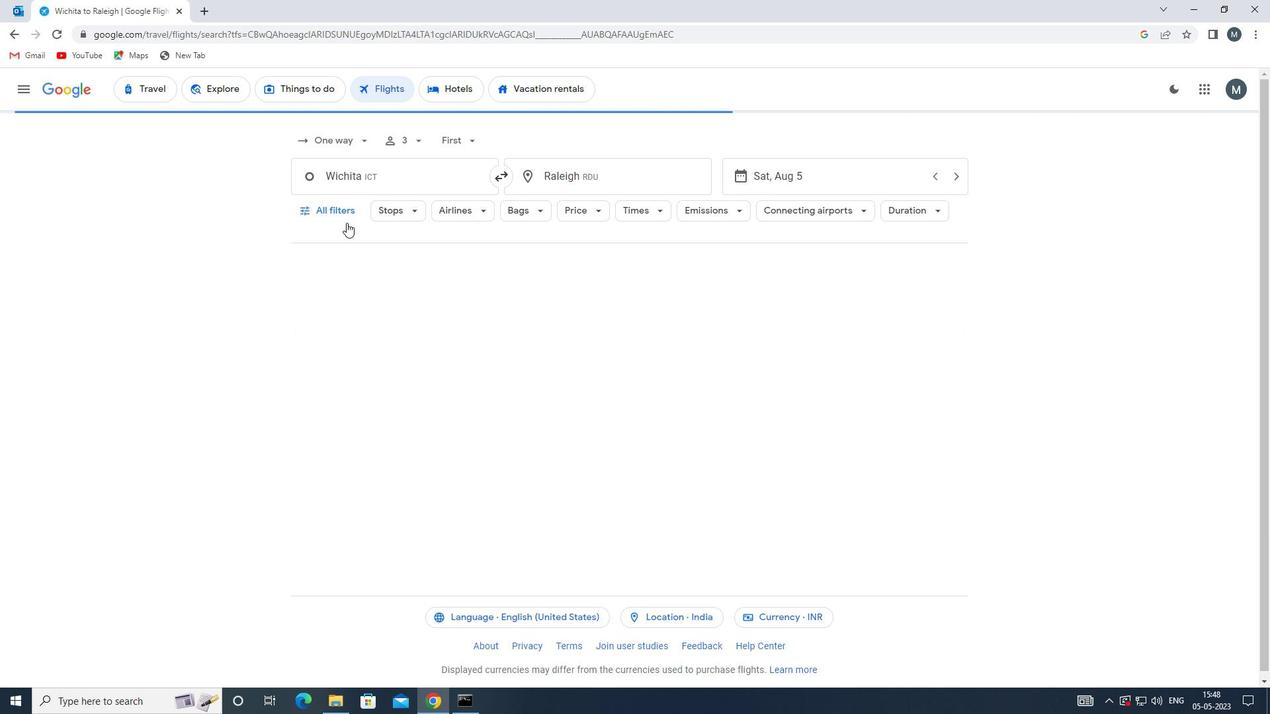 
Action: Mouse pressed left at (337, 211)
Screenshot: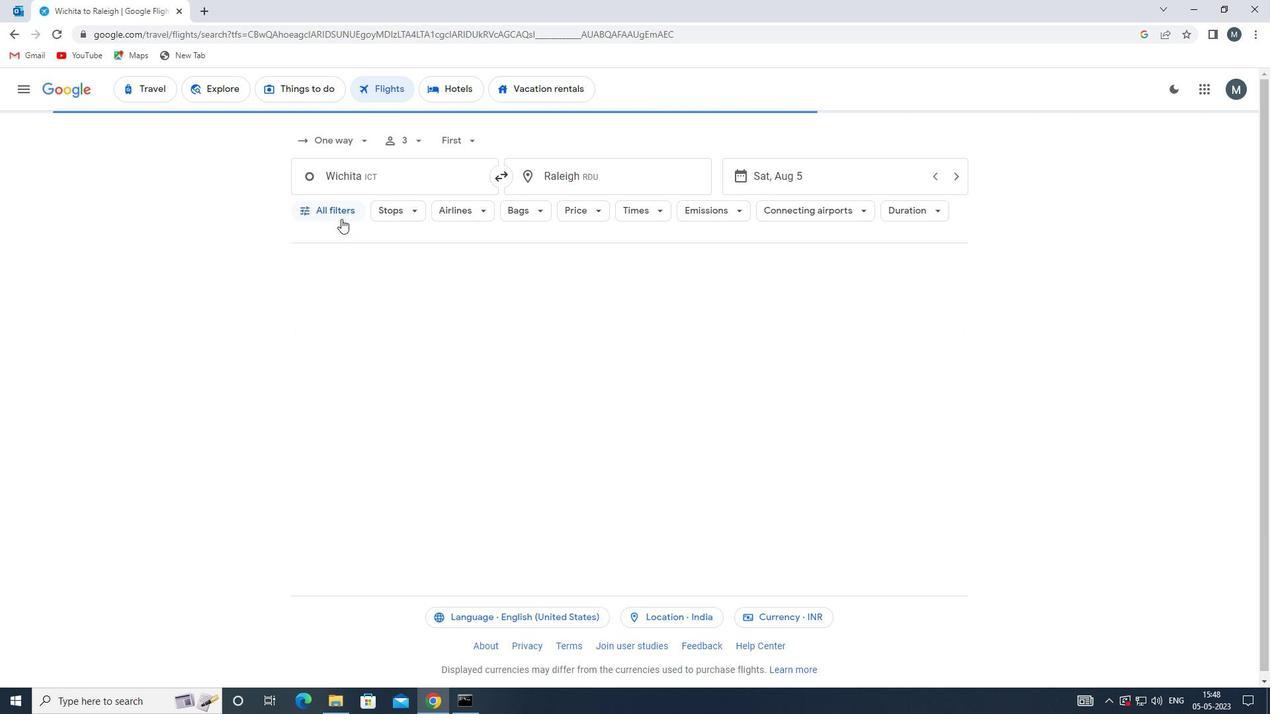 
Action: Mouse moved to (453, 378)
Screenshot: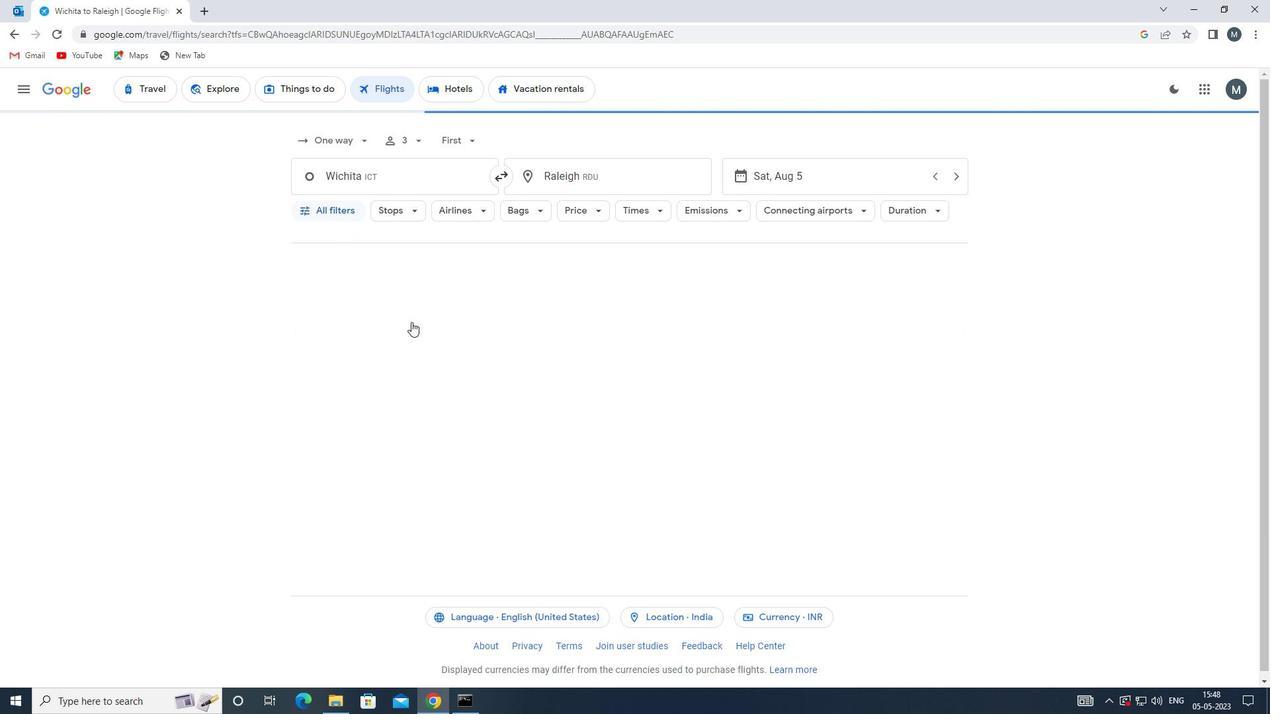 
Action: Mouse scrolled (453, 377) with delta (0, 0)
Screenshot: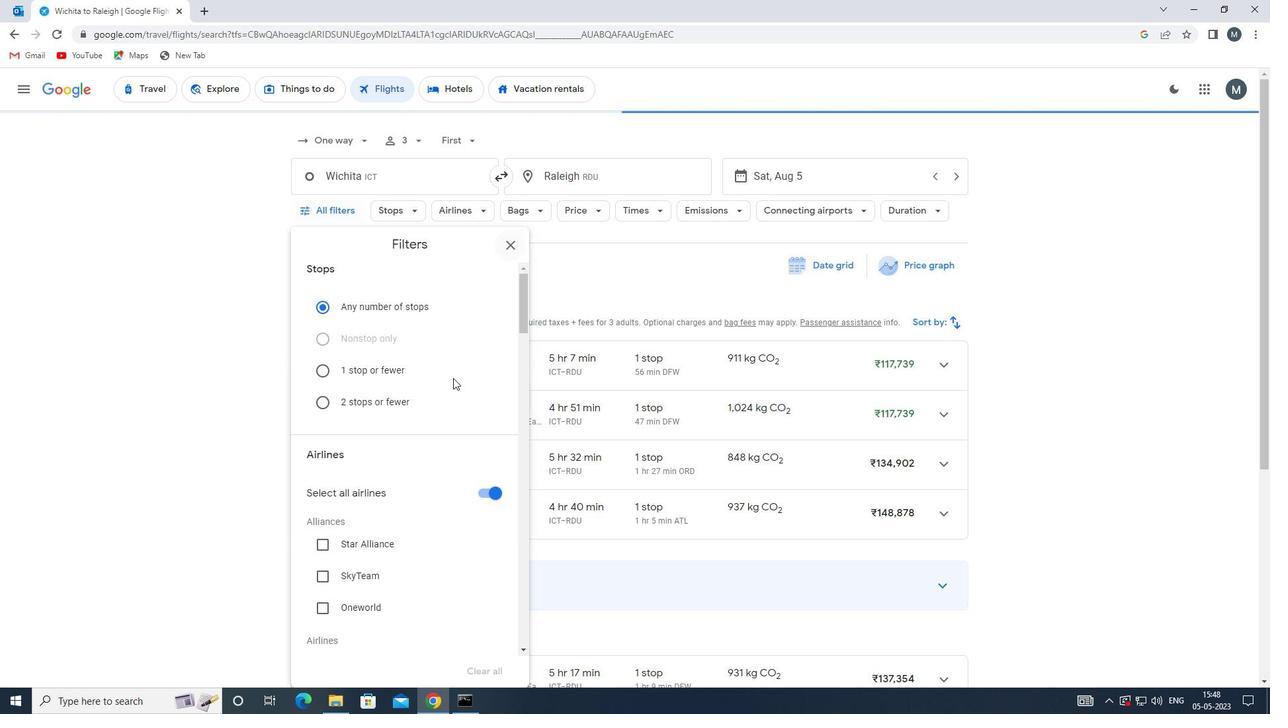 
Action: Mouse moved to (493, 430)
Screenshot: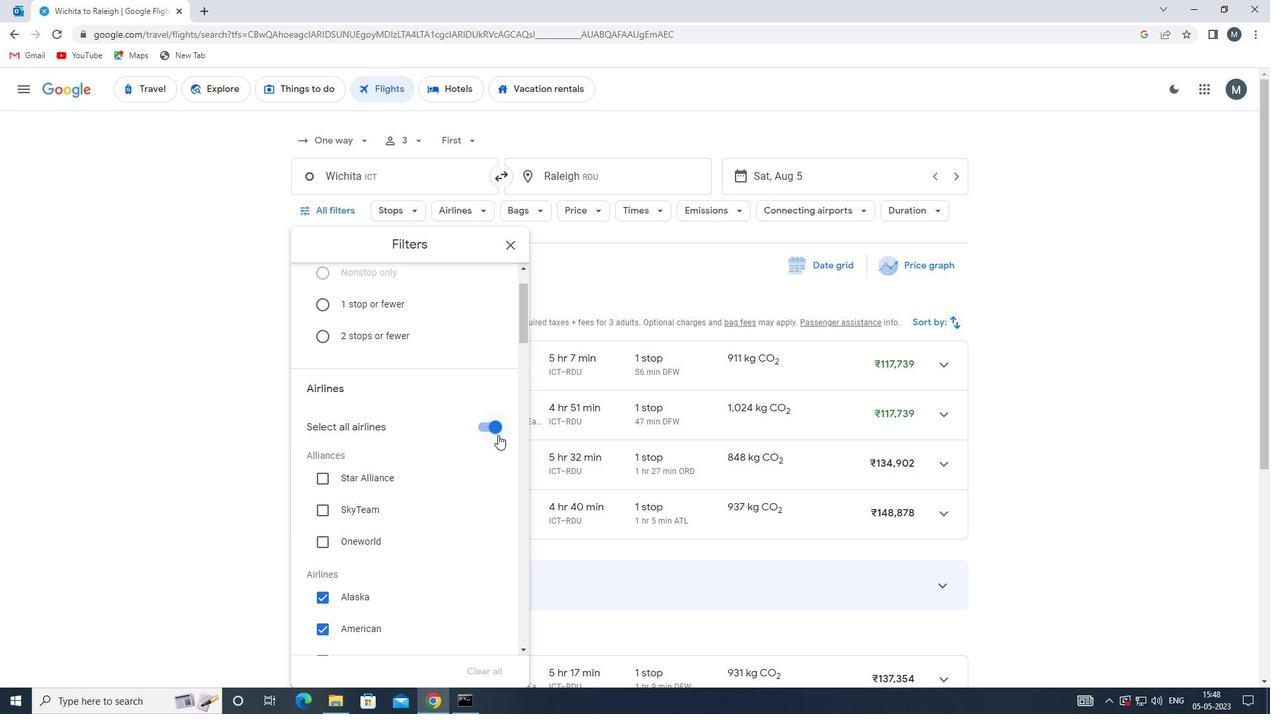 
Action: Mouse pressed left at (493, 430)
Screenshot: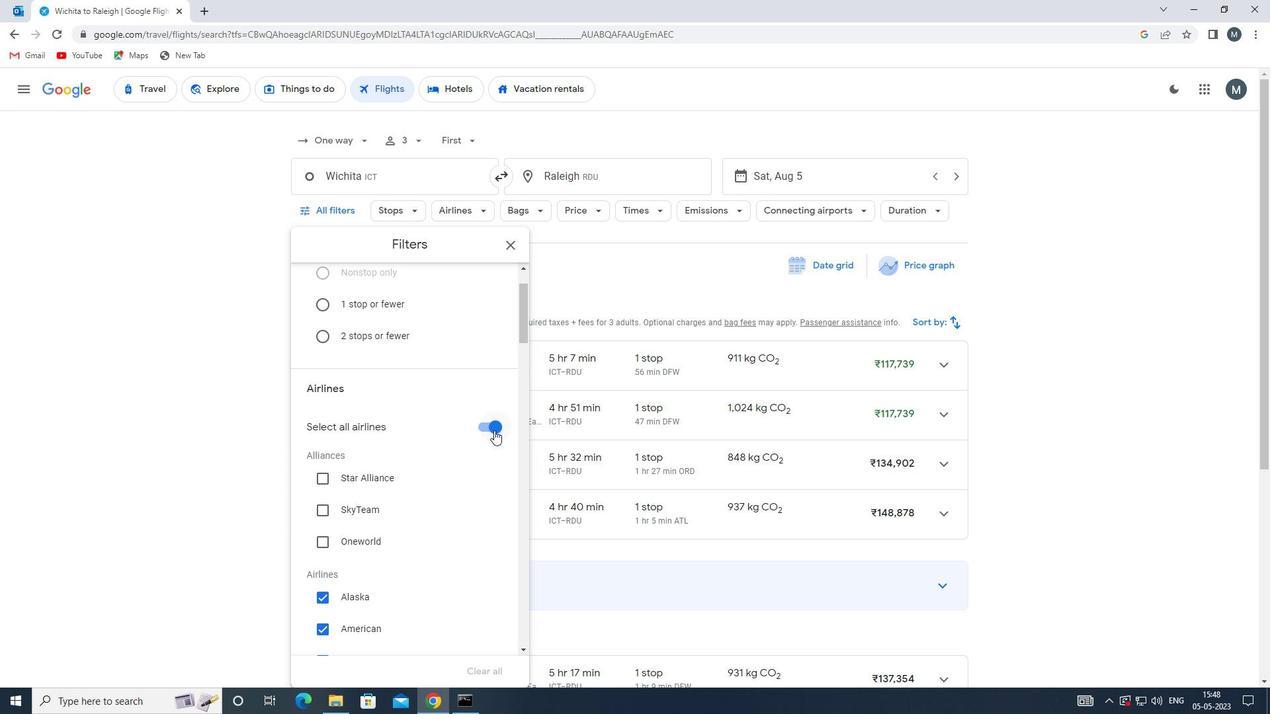 
Action: Mouse moved to (460, 451)
Screenshot: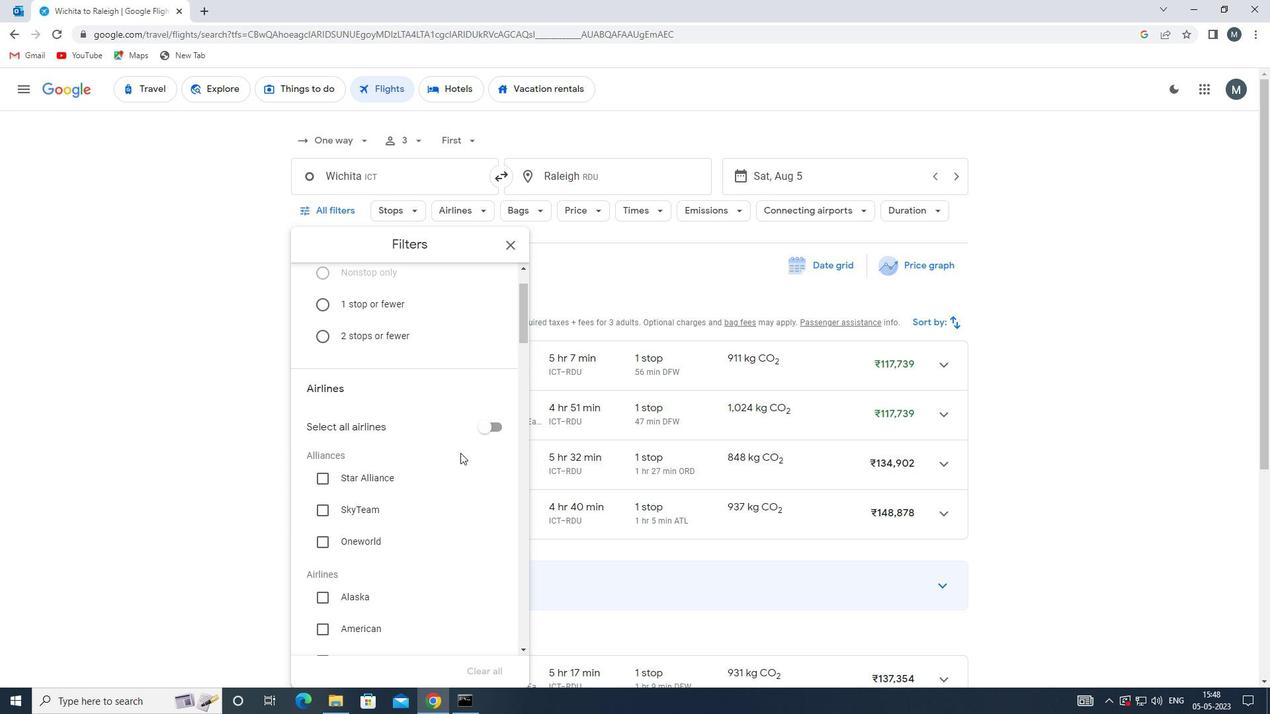 
Action: Mouse scrolled (460, 450) with delta (0, 0)
Screenshot: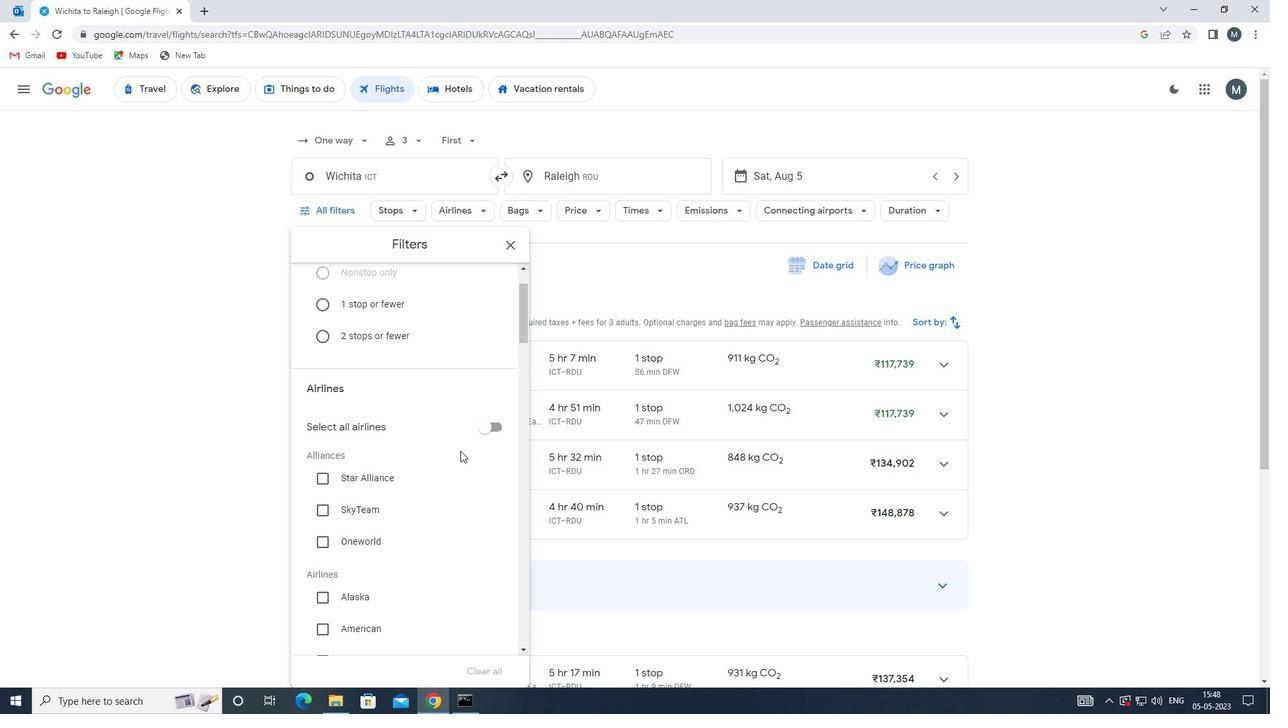 
Action: Mouse scrolled (460, 450) with delta (0, 0)
Screenshot: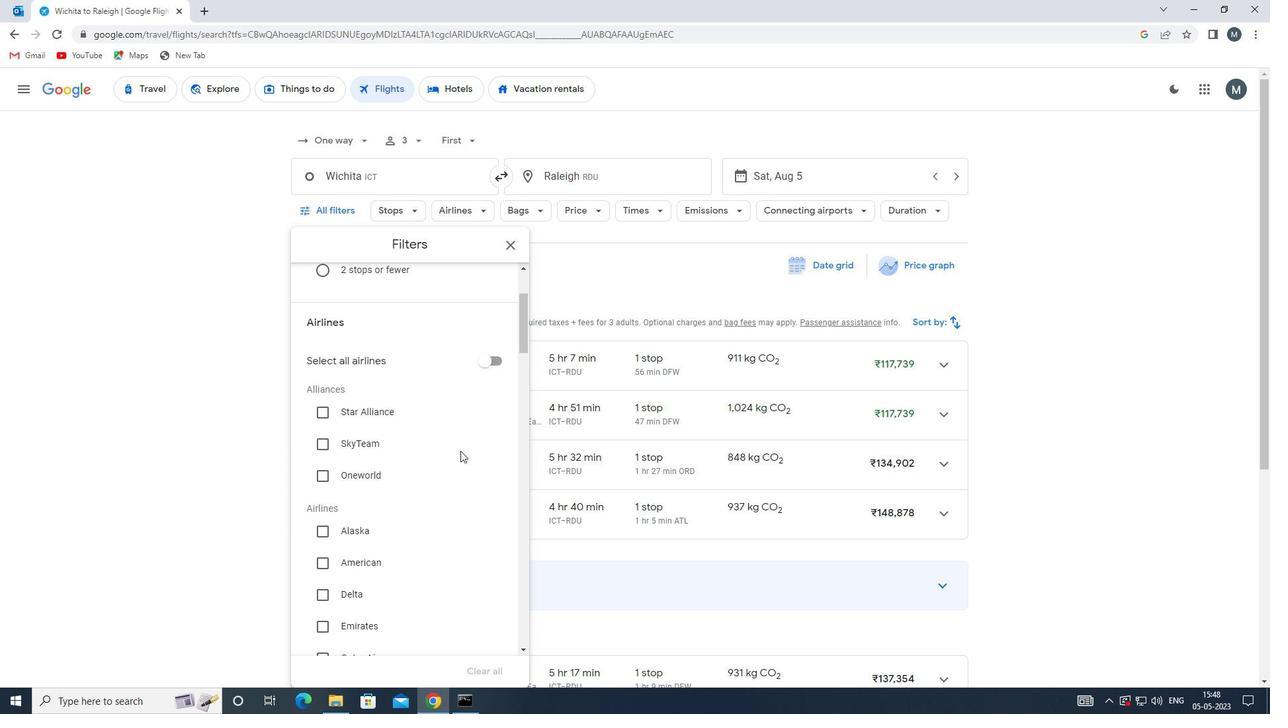 
Action: Mouse moved to (438, 502)
Screenshot: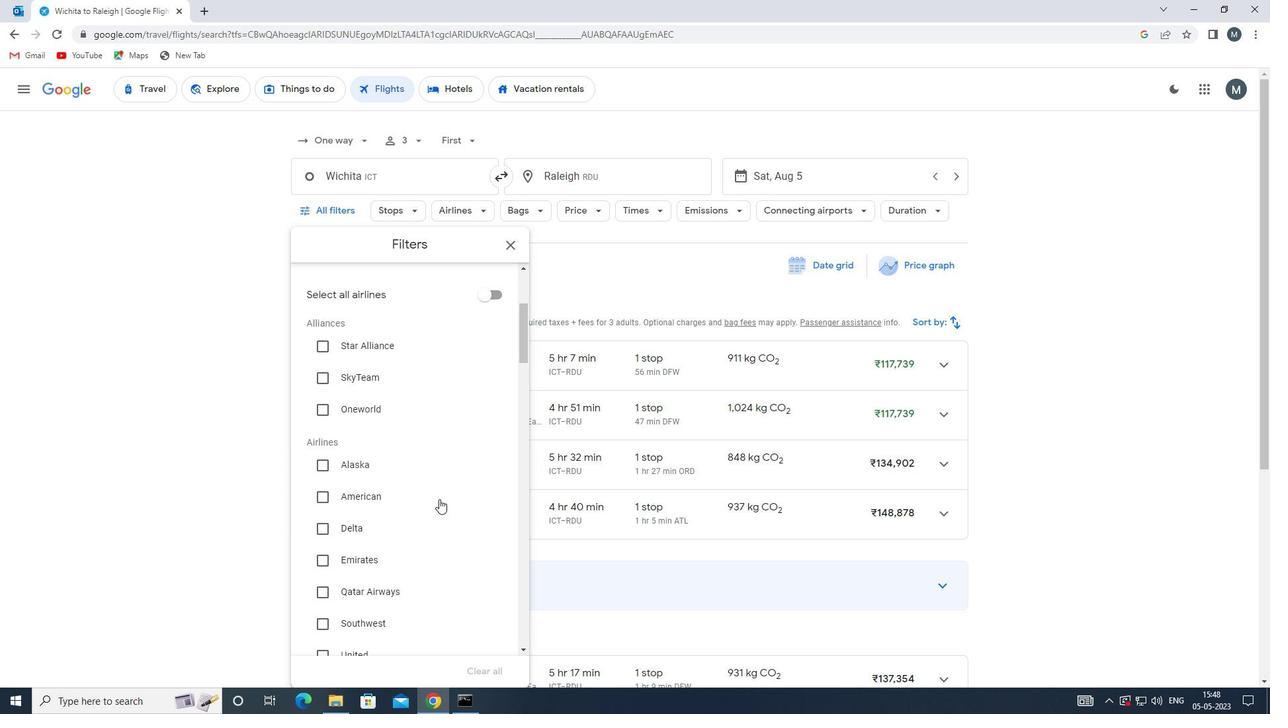 
Action: Mouse pressed left at (438, 502)
Screenshot: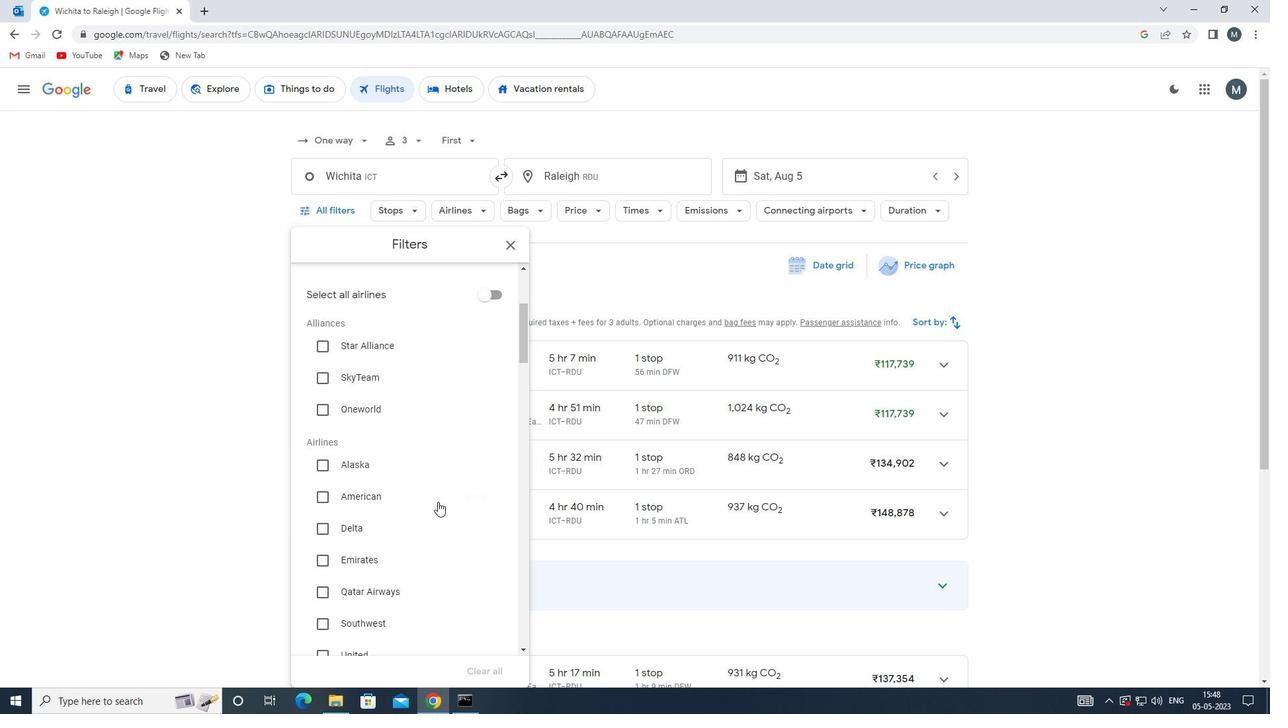 
Action: Mouse moved to (436, 483)
Screenshot: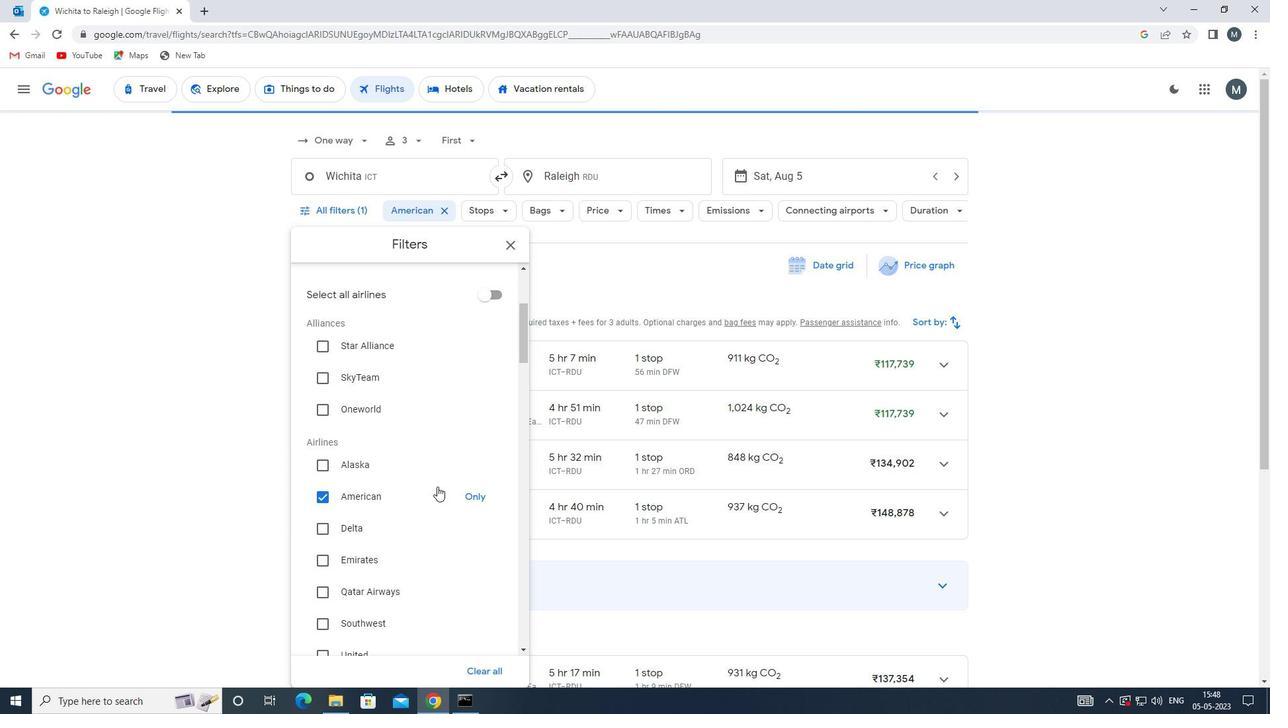 
Action: Mouse scrolled (436, 483) with delta (0, 0)
Screenshot: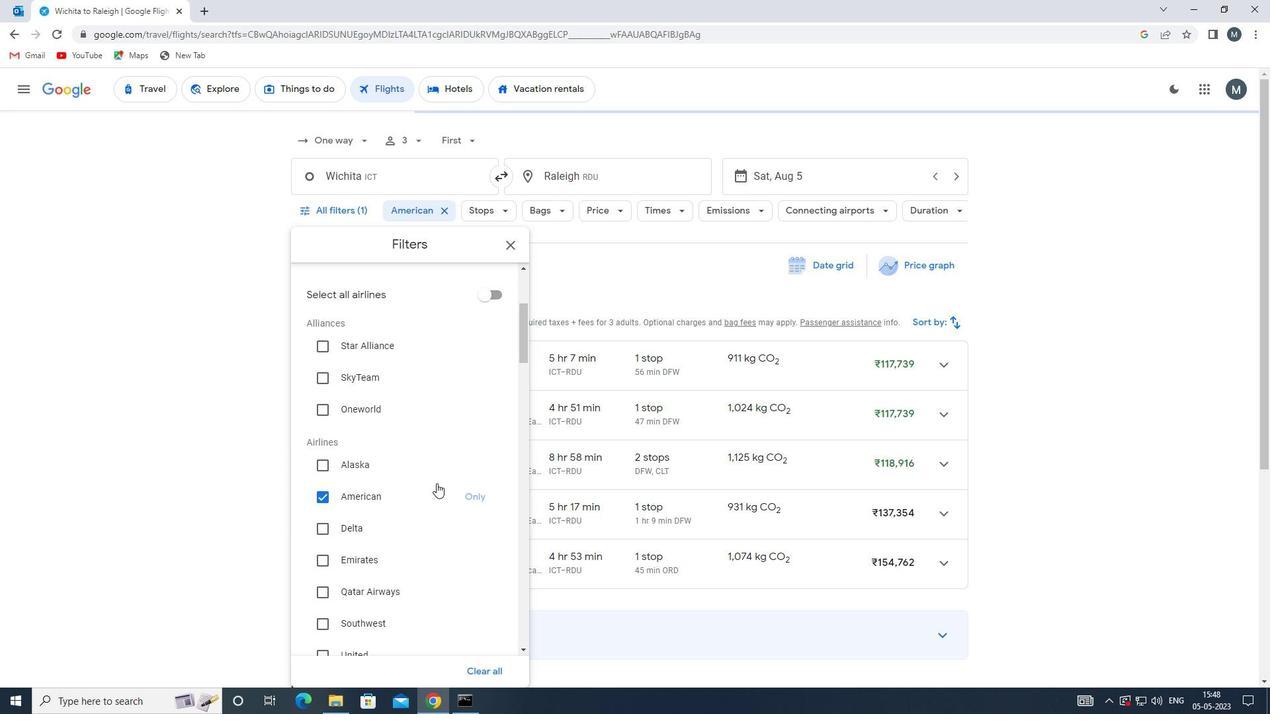
Action: Mouse scrolled (436, 483) with delta (0, 0)
Screenshot: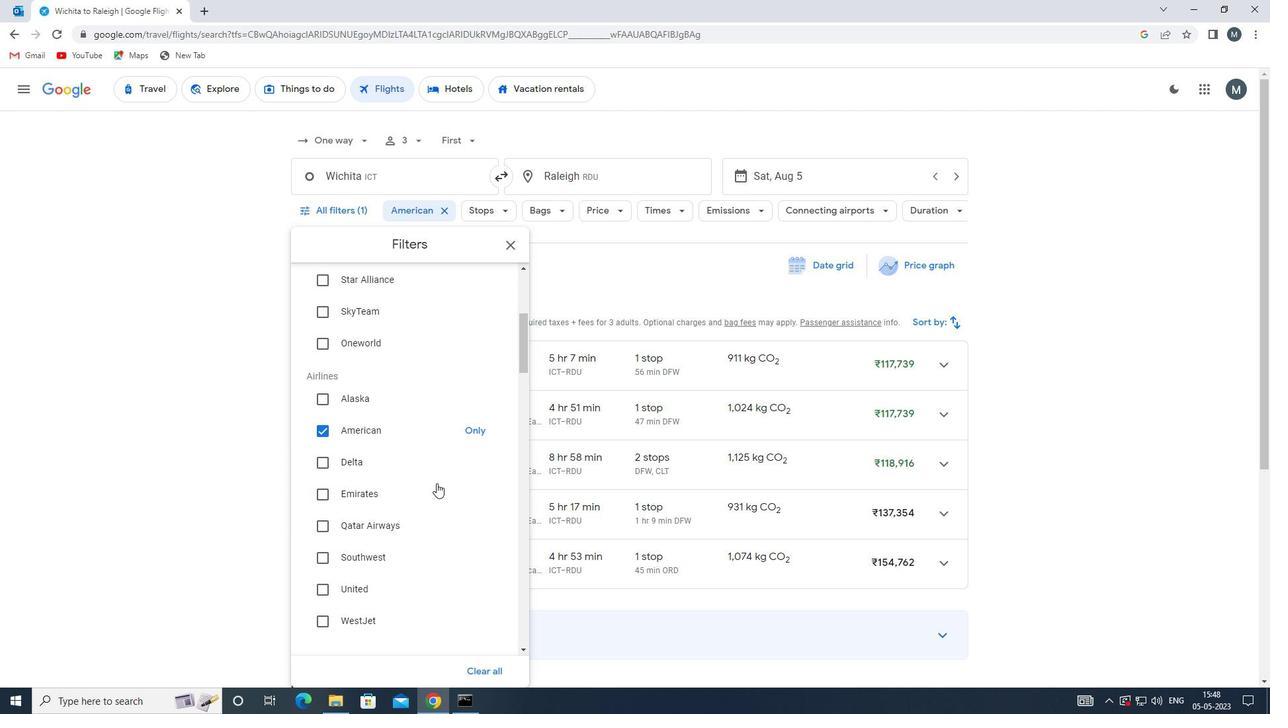 
Action: Mouse moved to (436, 483)
Screenshot: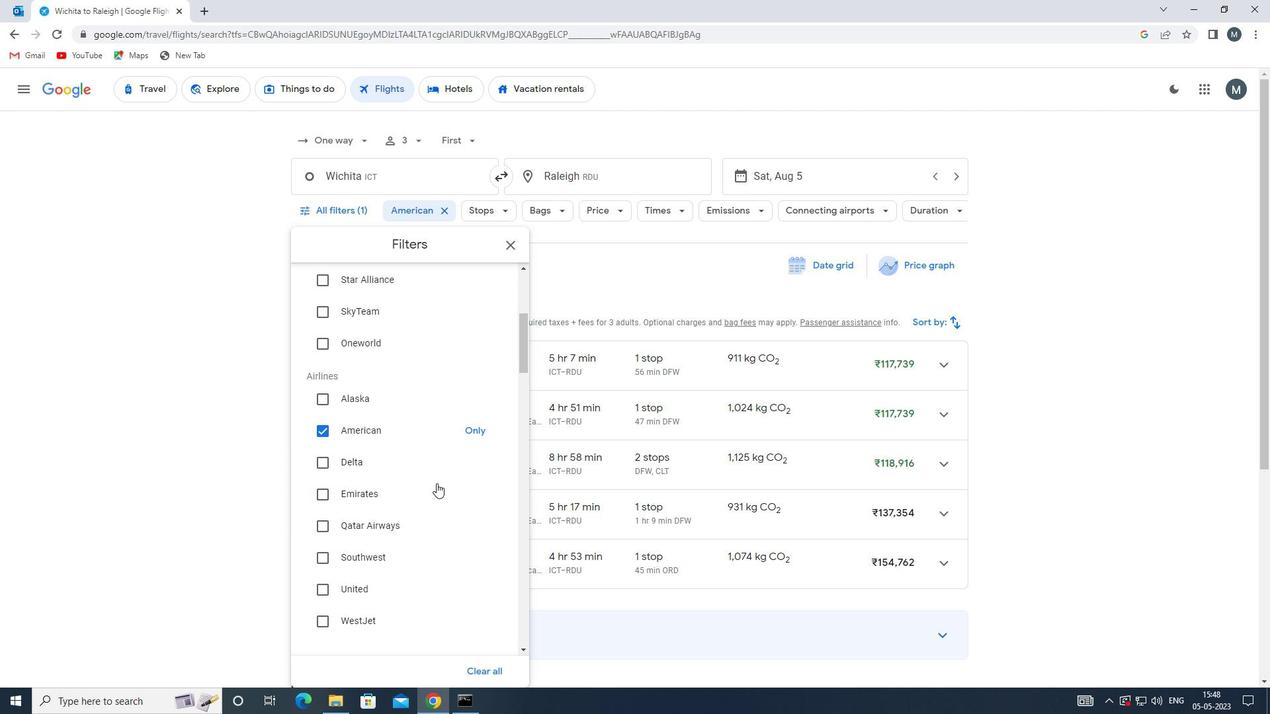 
Action: Mouse scrolled (436, 482) with delta (0, 0)
Screenshot: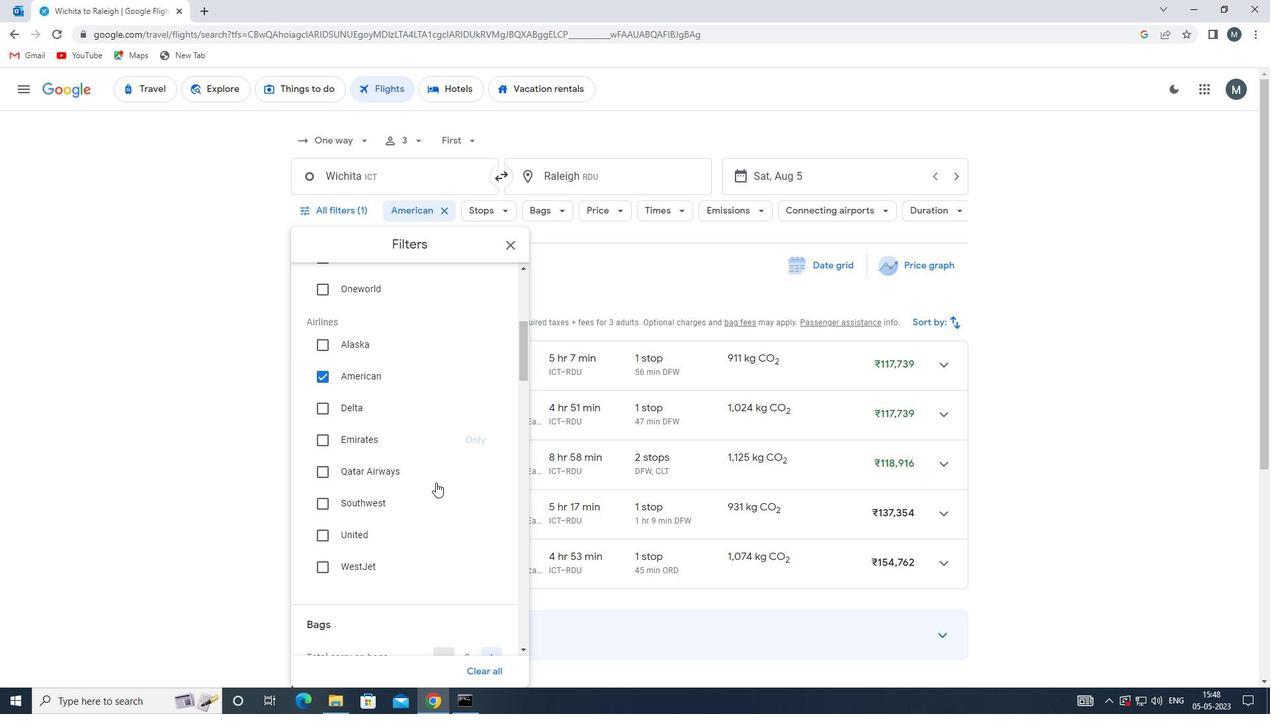 
Action: Mouse moved to (483, 579)
Screenshot: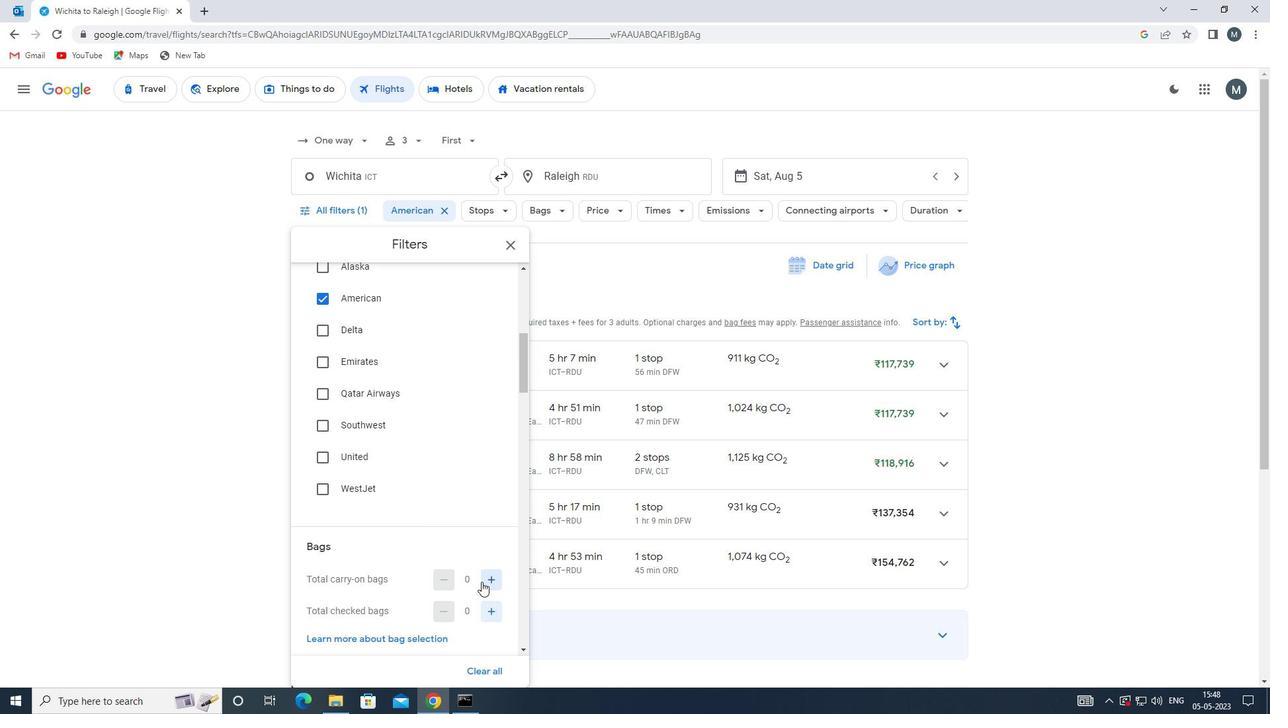 
Action: Mouse pressed left at (483, 579)
Screenshot: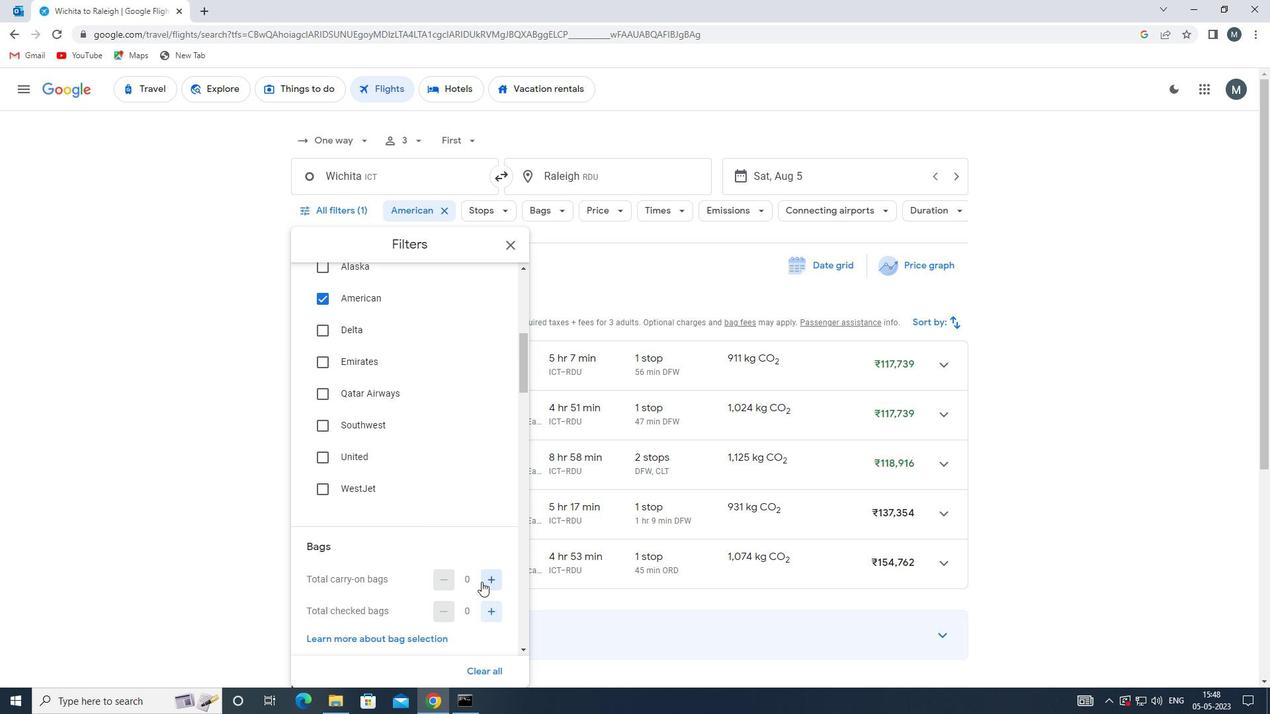 
Action: Mouse moved to (431, 528)
Screenshot: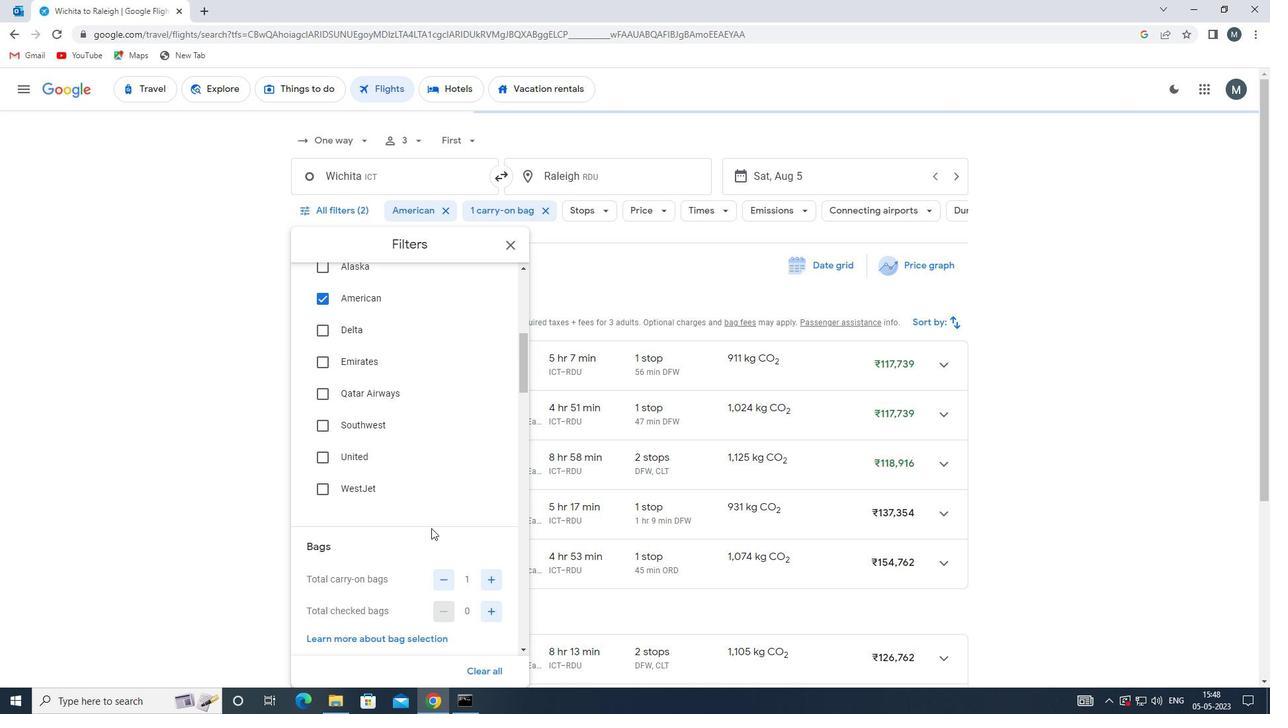 
Action: Mouse scrolled (431, 527) with delta (0, 0)
Screenshot: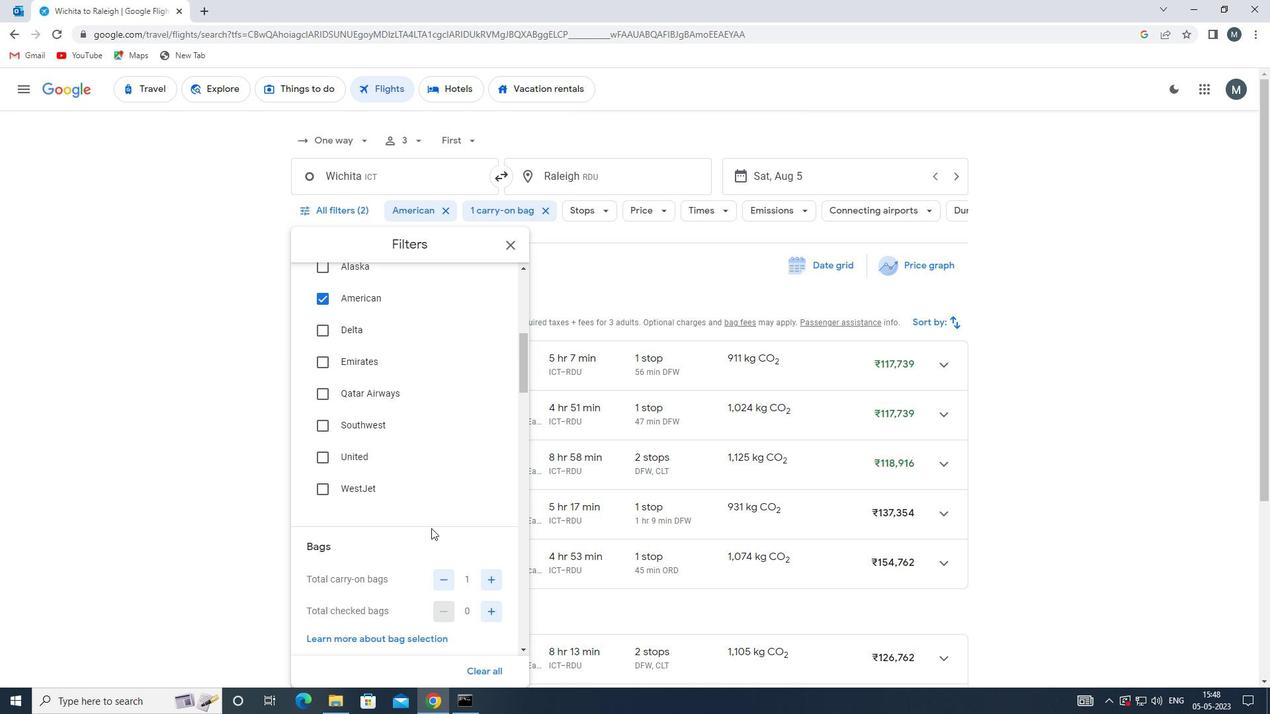 
Action: Mouse moved to (431, 526)
Screenshot: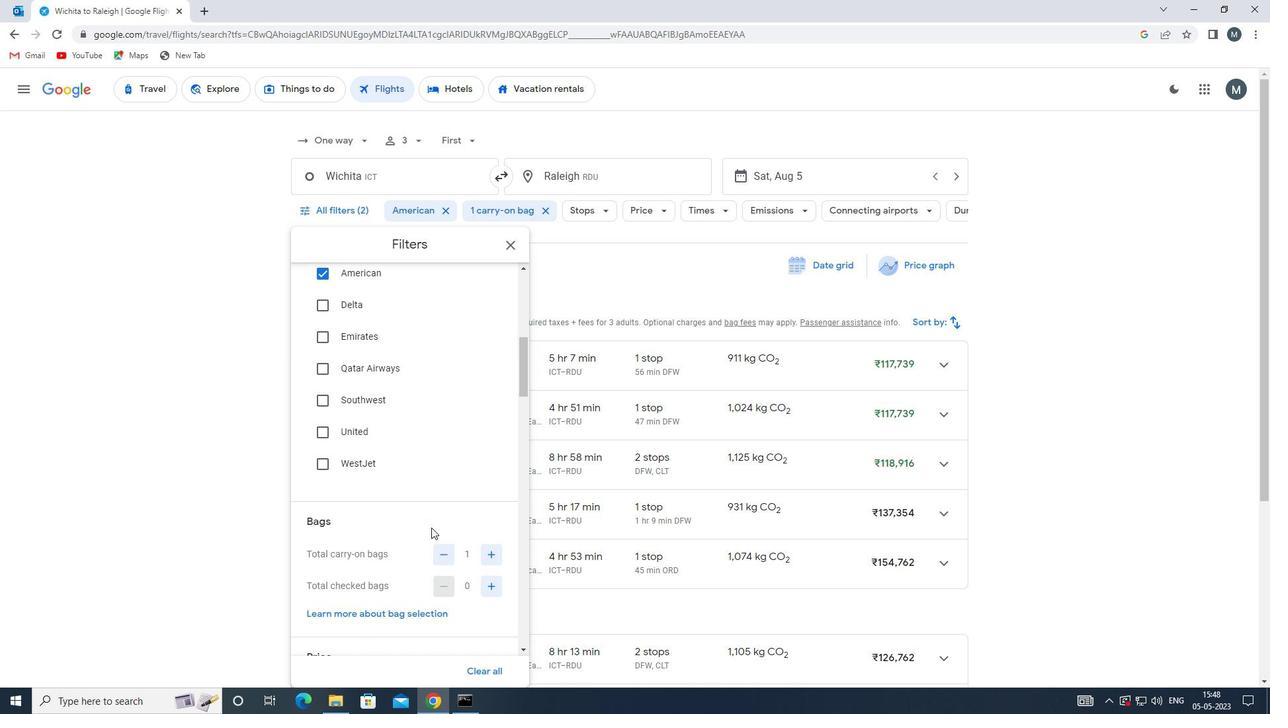 
Action: Mouse scrolled (431, 526) with delta (0, 0)
Screenshot: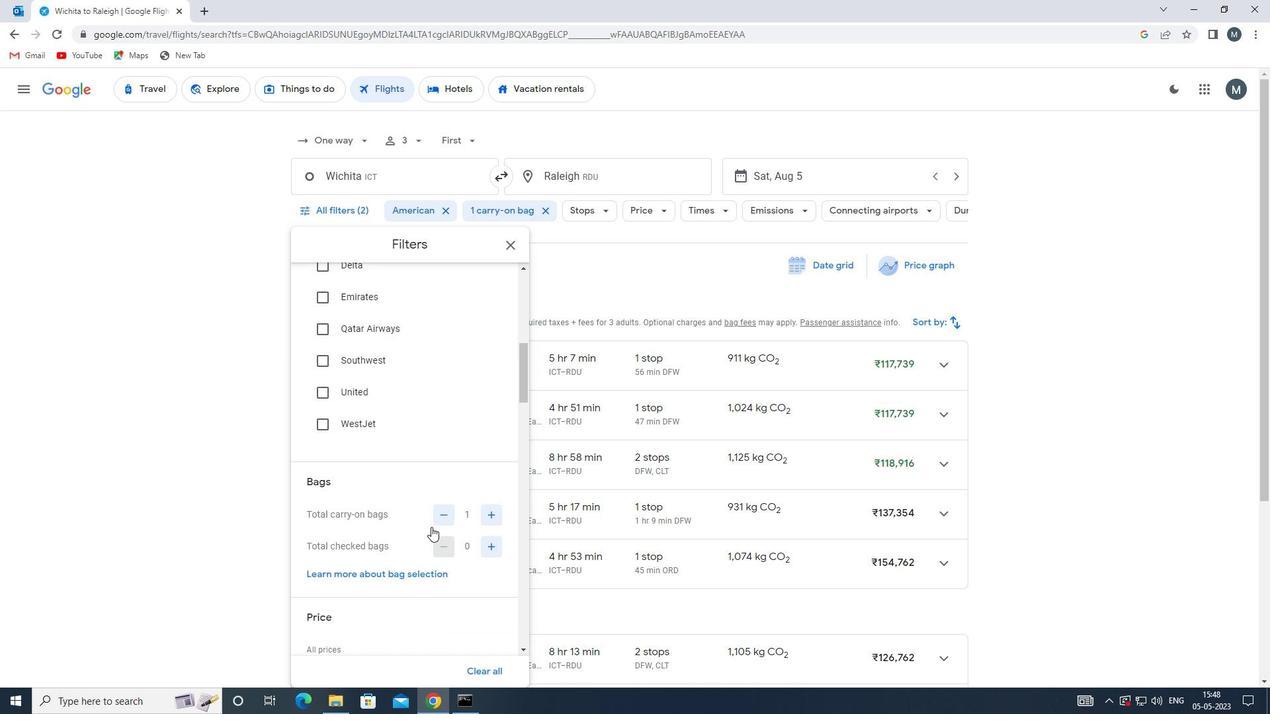 
Action: Mouse scrolled (431, 526) with delta (0, 0)
Screenshot: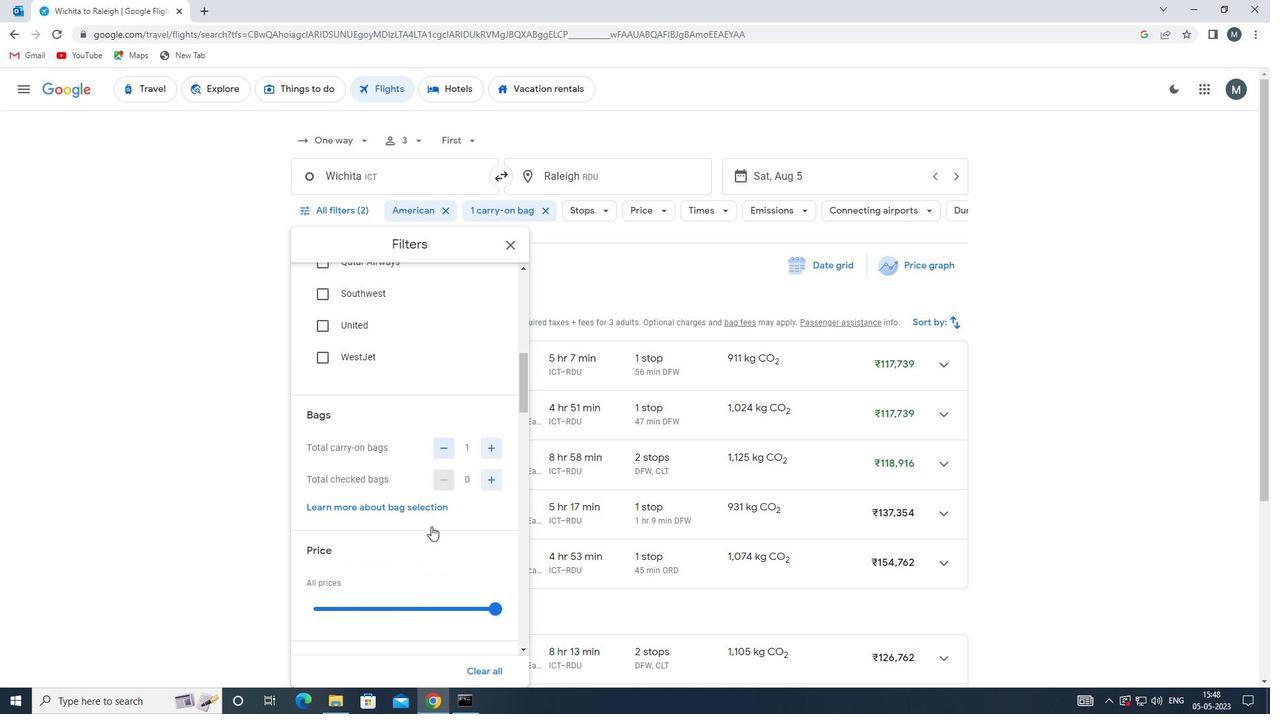 
Action: Mouse moved to (408, 533)
Screenshot: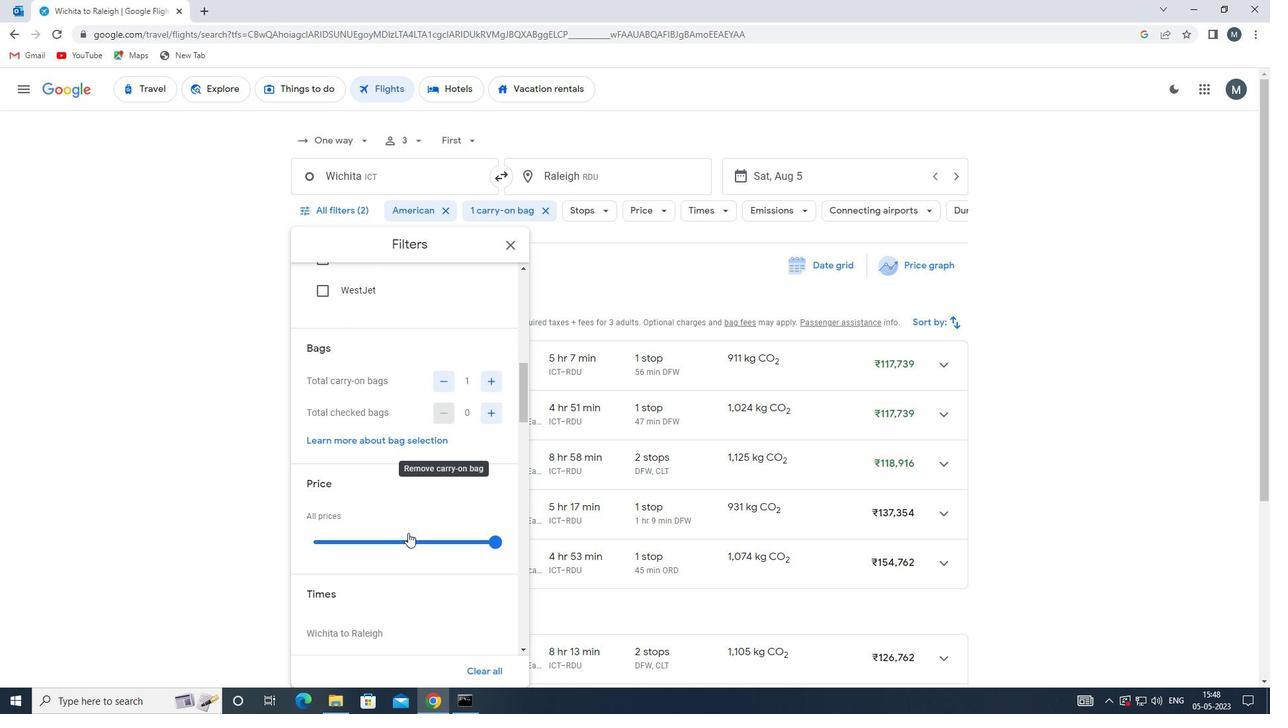 
Action: Mouse pressed left at (408, 533)
Screenshot: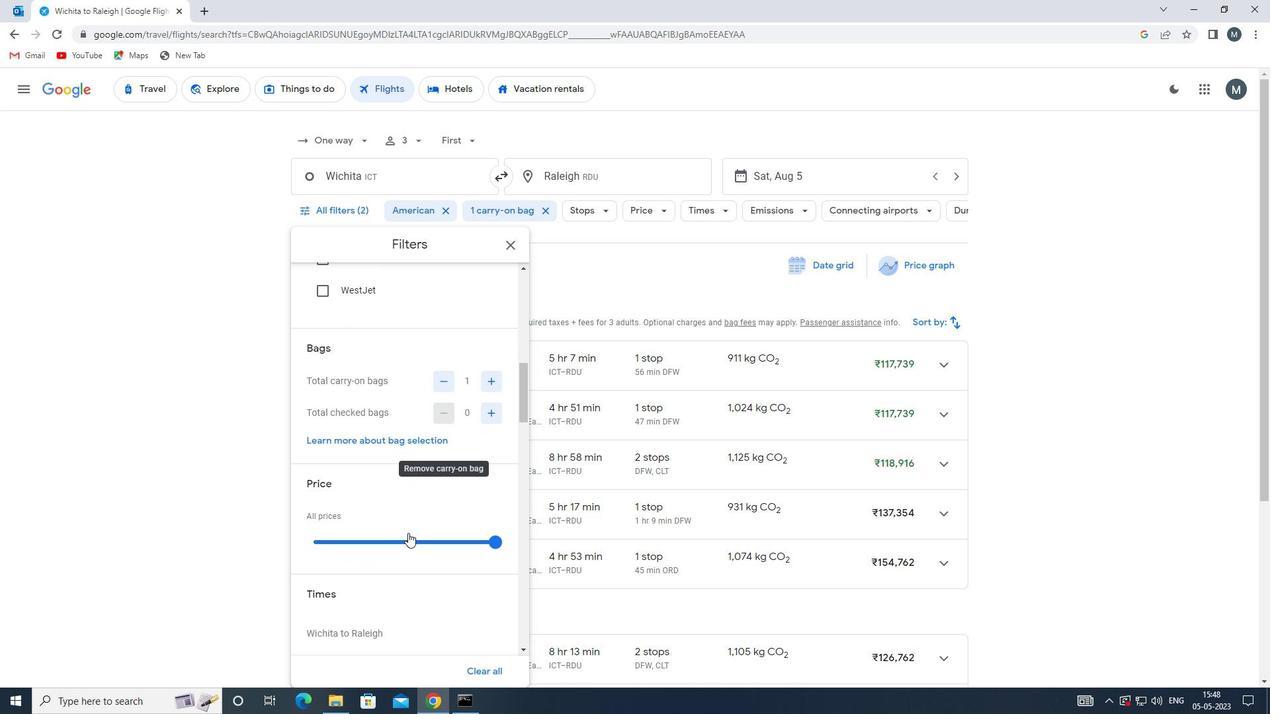
Action: Mouse pressed left at (408, 533)
Screenshot: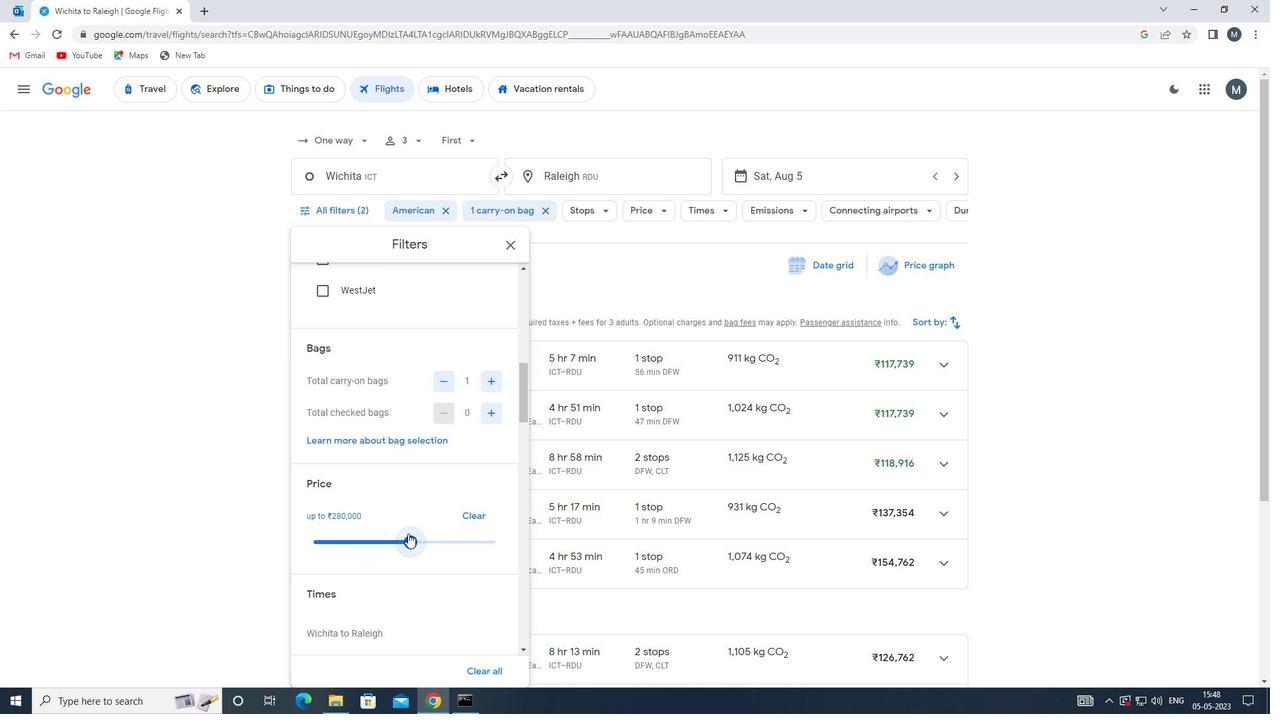 
Action: Mouse moved to (383, 512)
Screenshot: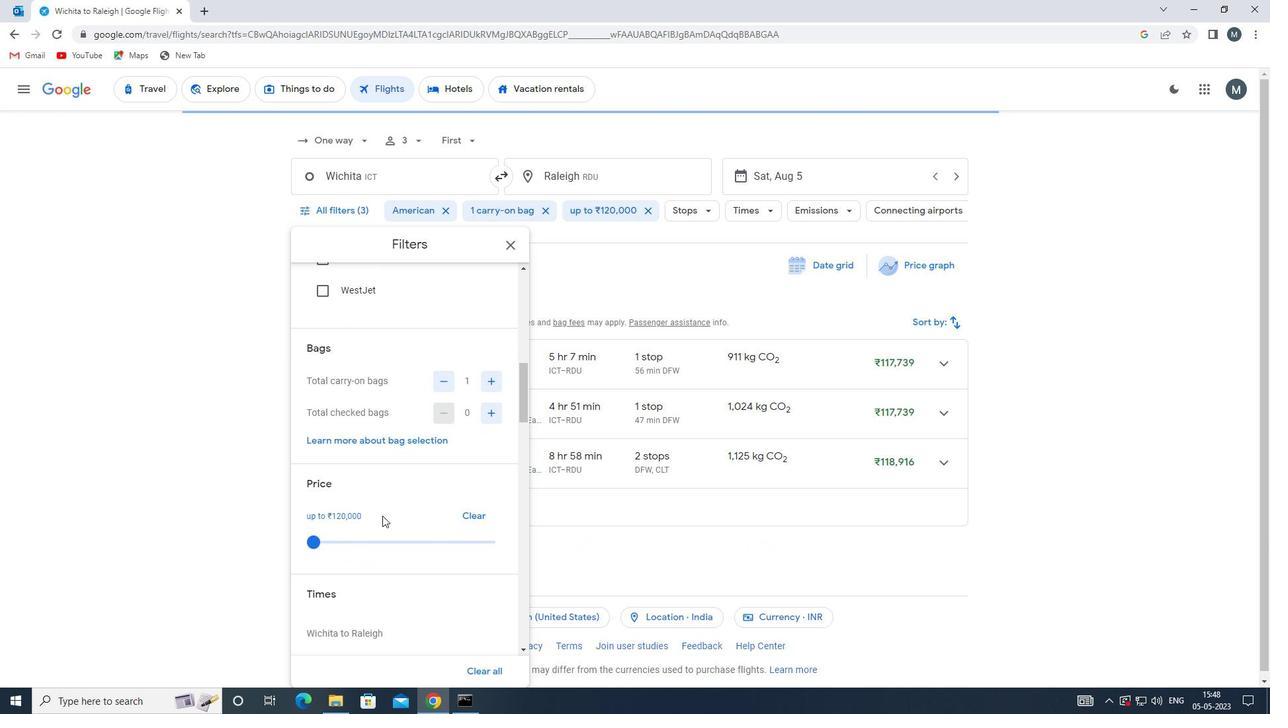 
Action: Mouse scrolled (383, 512) with delta (0, 0)
Screenshot: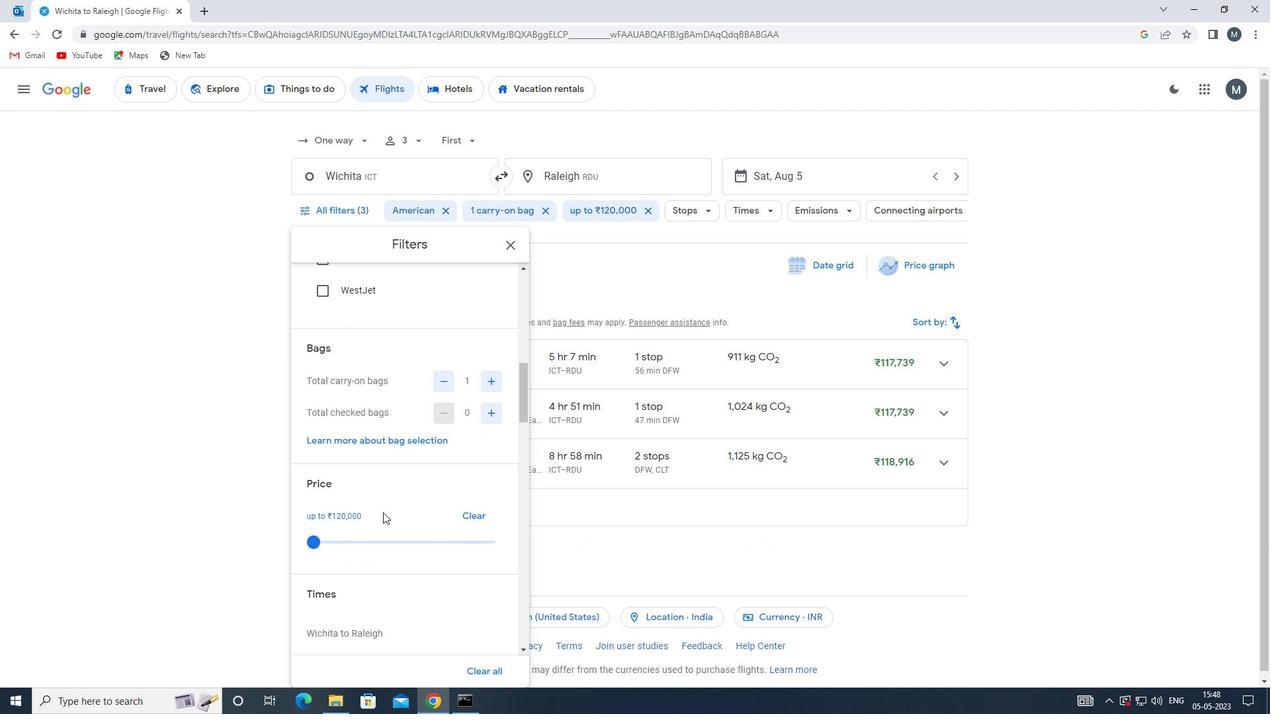 
Action: Mouse moved to (382, 512)
Screenshot: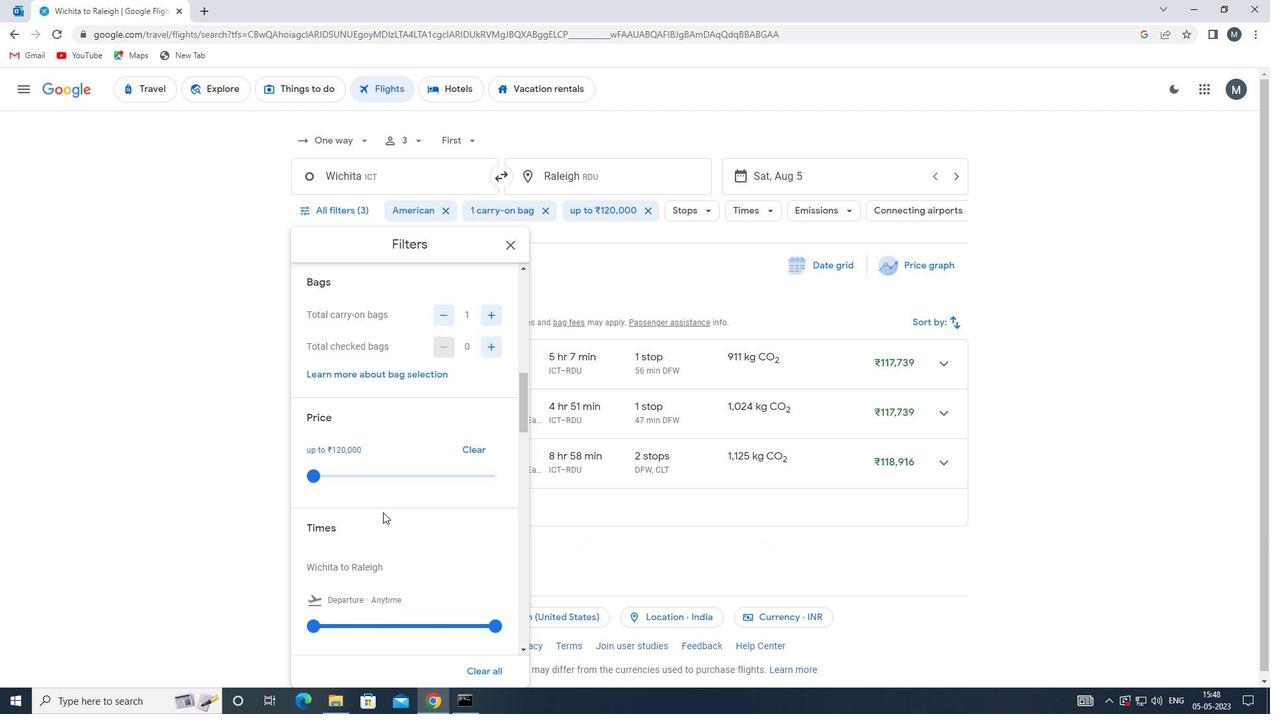 
Action: Mouse scrolled (382, 512) with delta (0, 0)
Screenshot: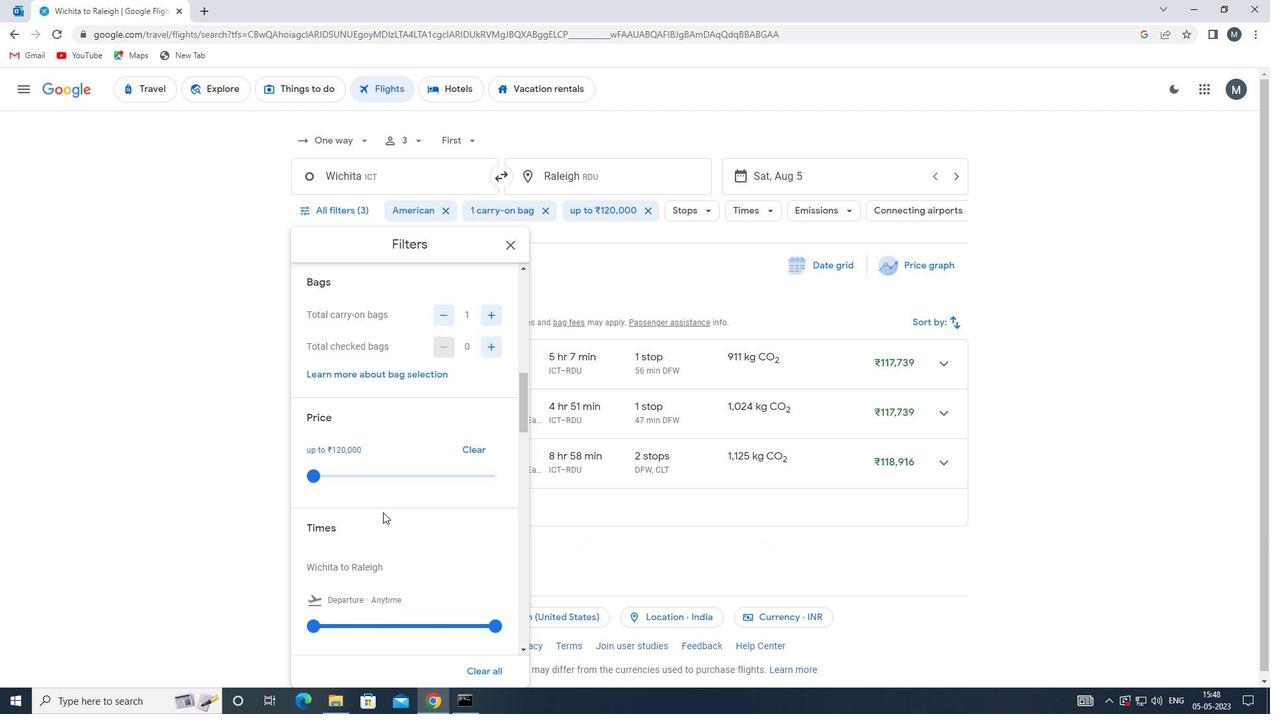 
Action: Mouse moved to (379, 515)
Screenshot: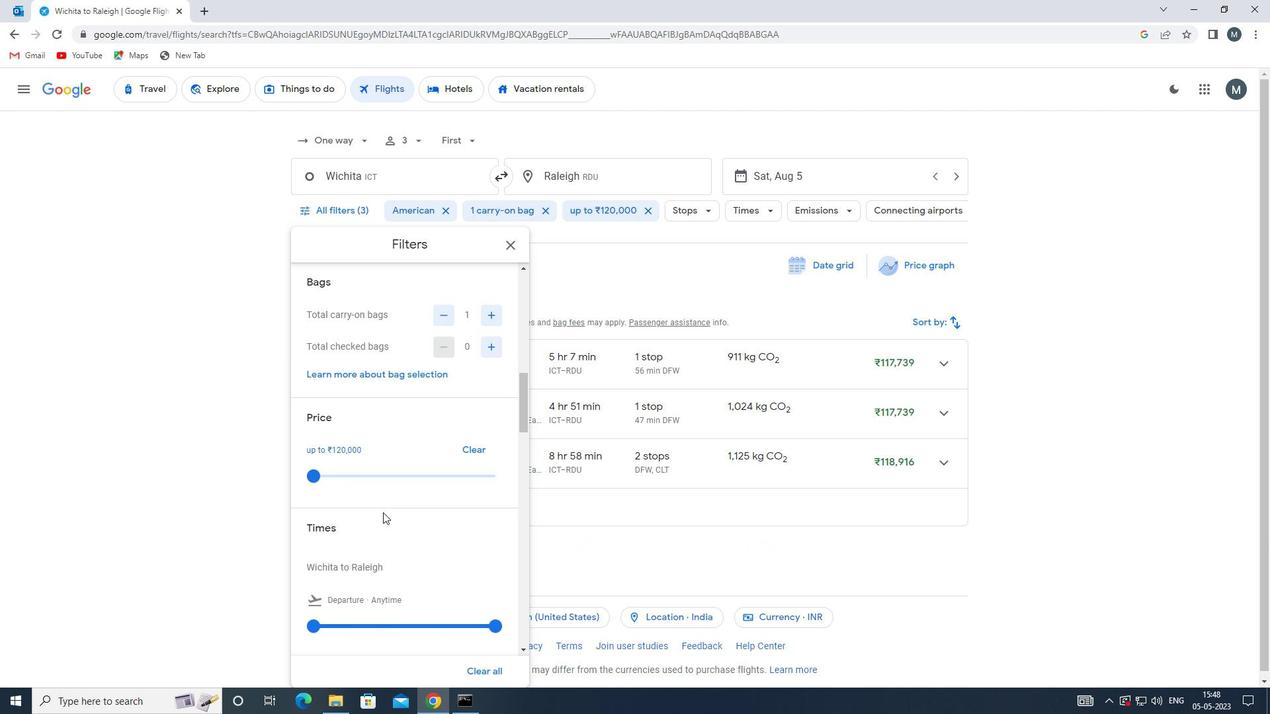 
Action: Mouse scrolled (379, 514) with delta (0, 0)
Screenshot: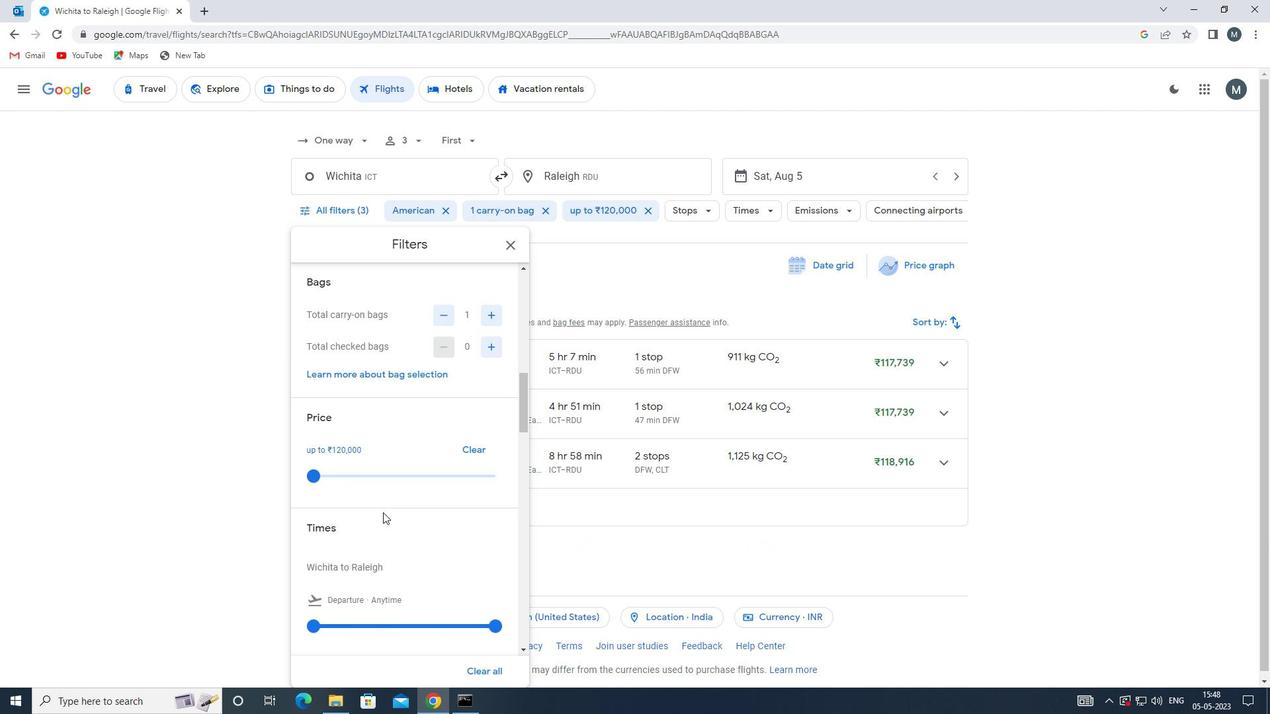 
Action: Mouse moved to (307, 487)
Screenshot: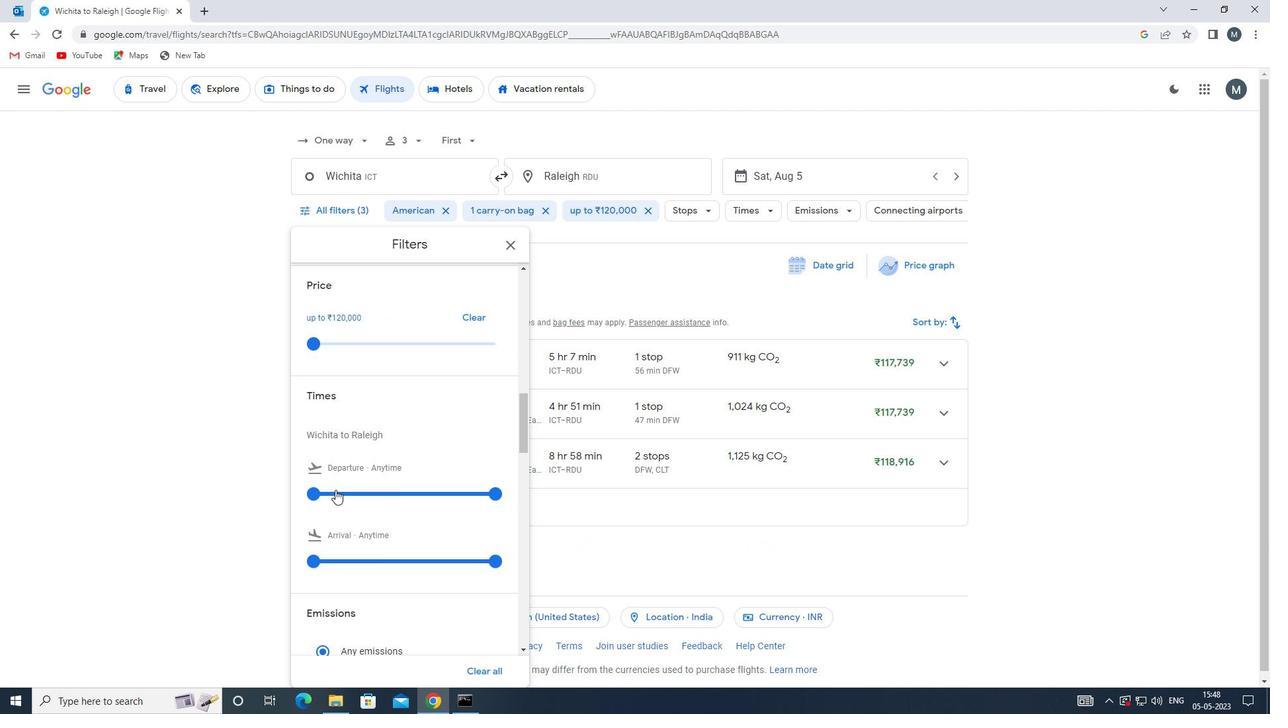 
Action: Mouse pressed left at (307, 487)
Screenshot: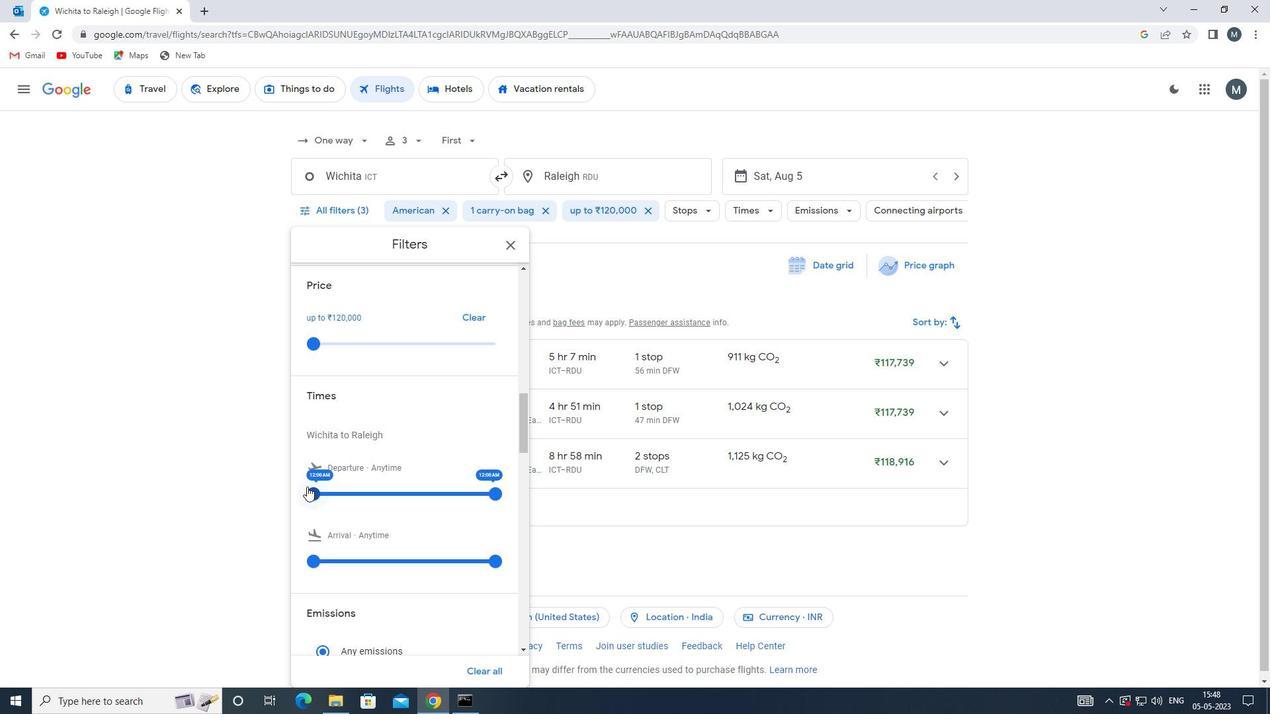 
Action: Mouse moved to (490, 489)
Screenshot: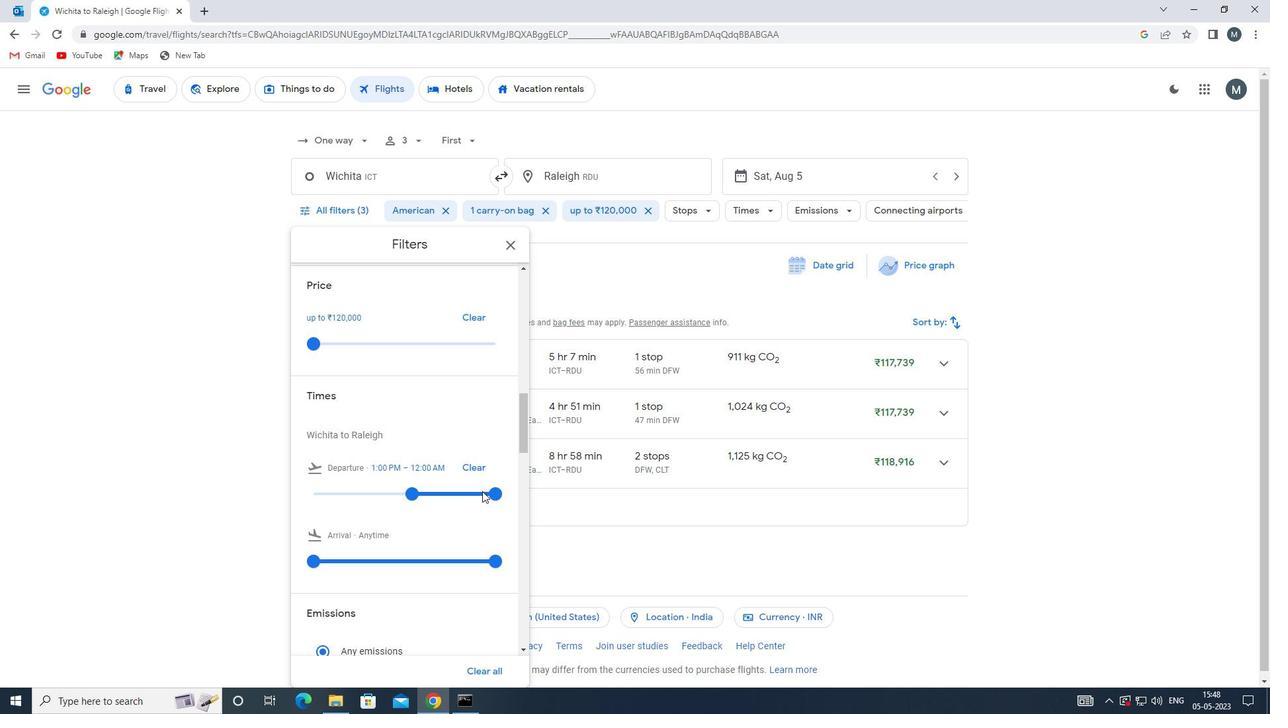 
Action: Mouse pressed left at (490, 489)
Screenshot: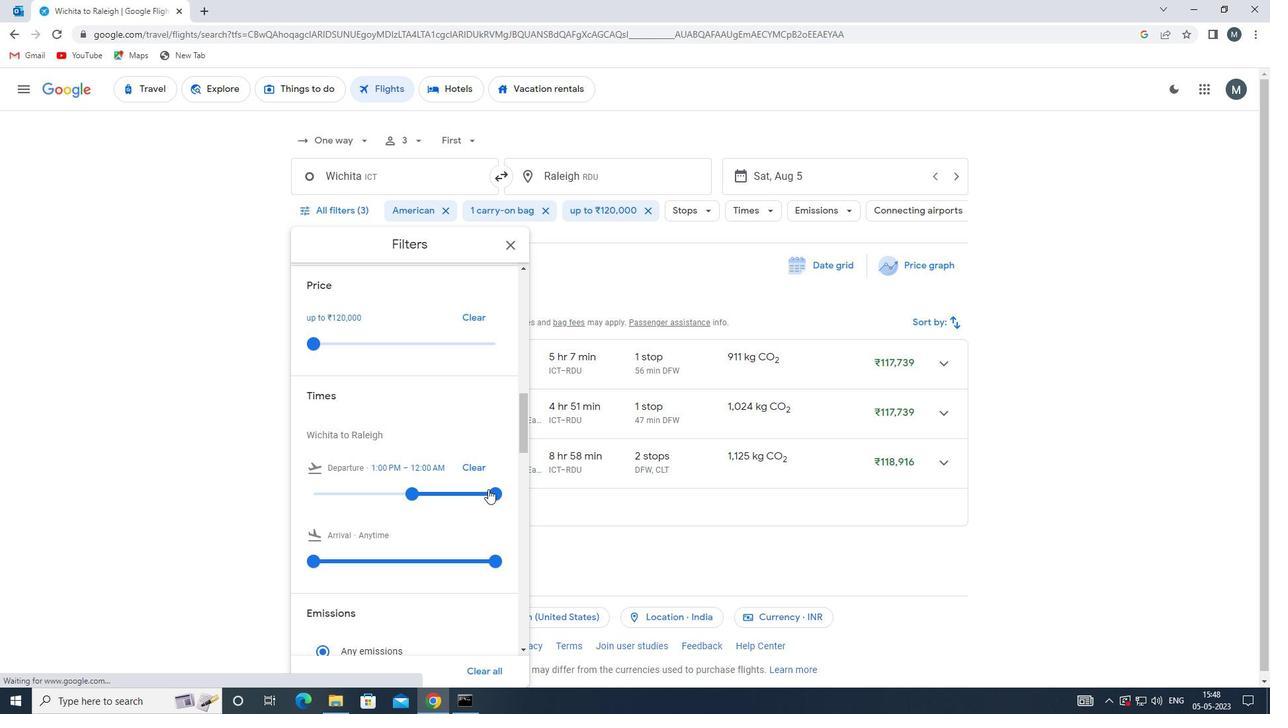 
Action: Mouse moved to (420, 470)
Screenshot: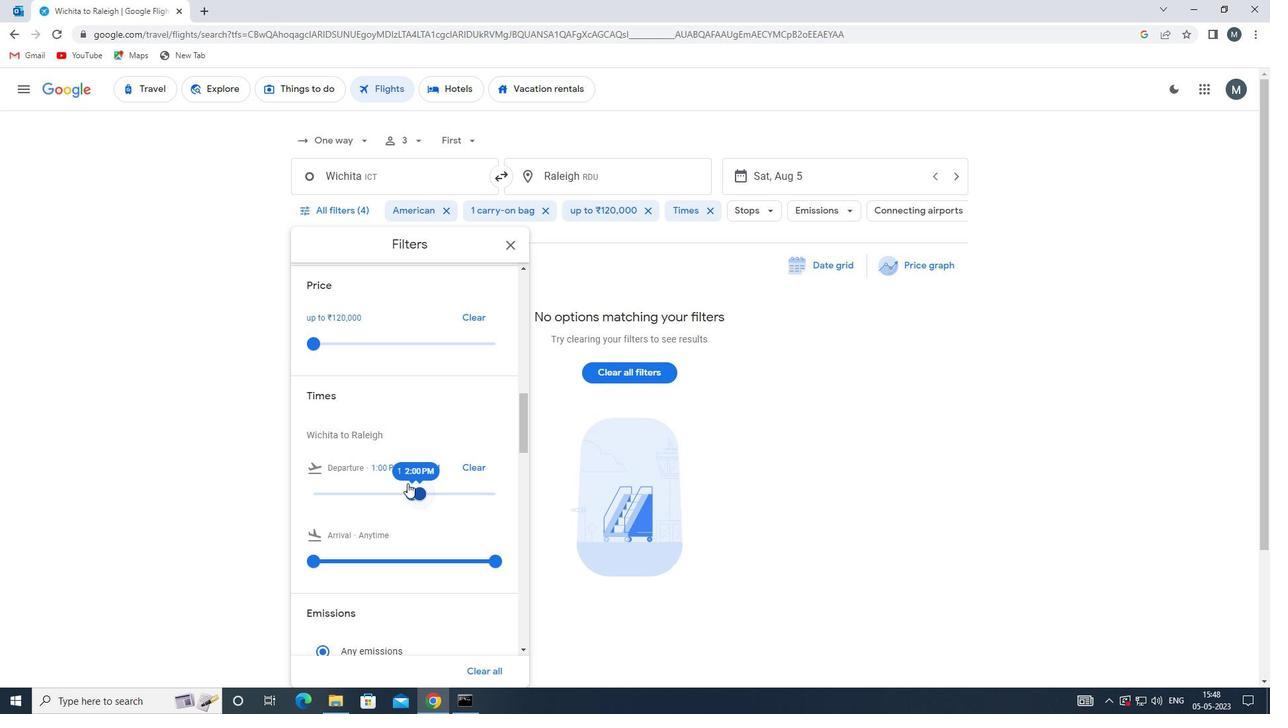 
Action: Mouse scrolled (420, 469) with delta (0, 0)
Screenshot: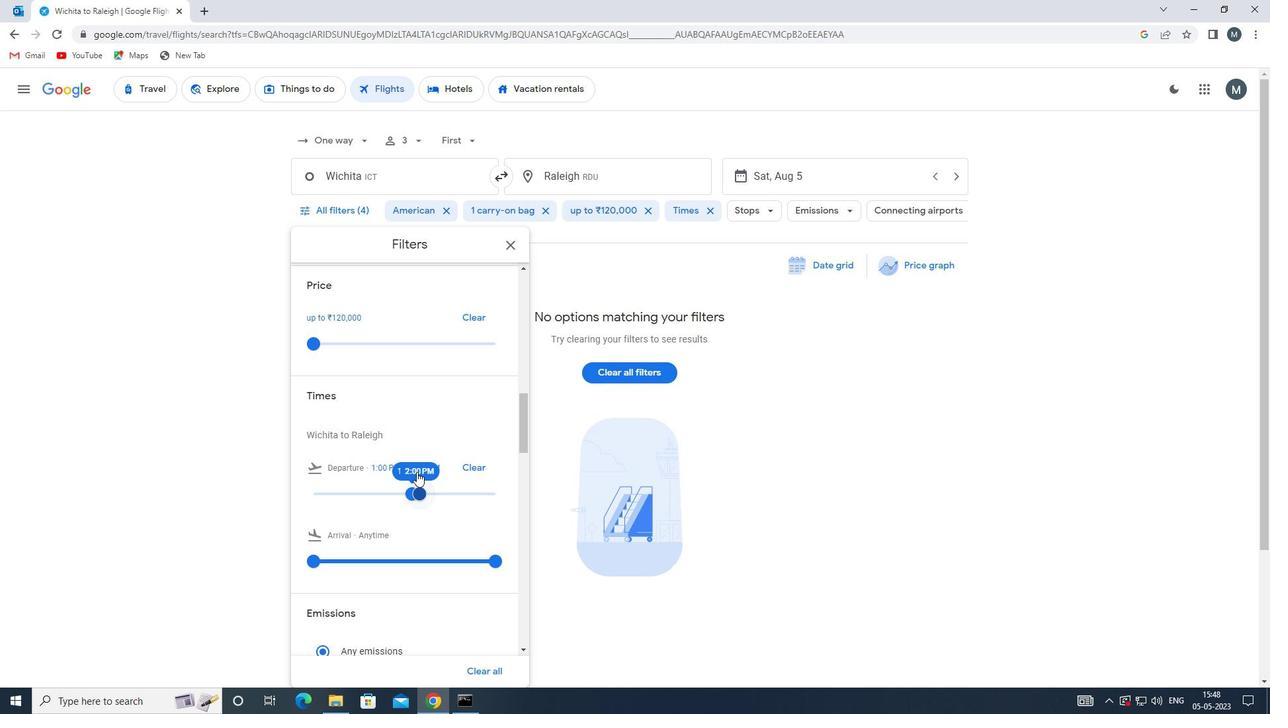
Action: Mouse moved to (509, 246)
Screenshot: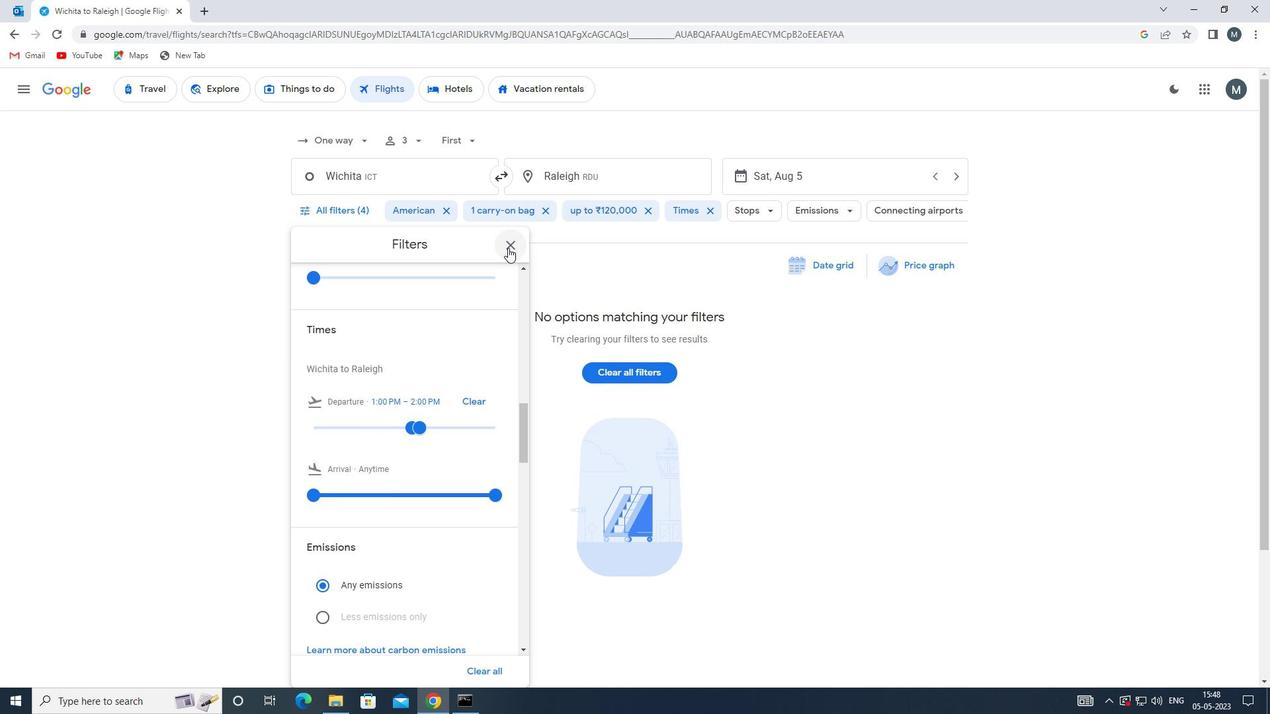 
Action: Mouse pressed left at (509, 246)
Screenshot: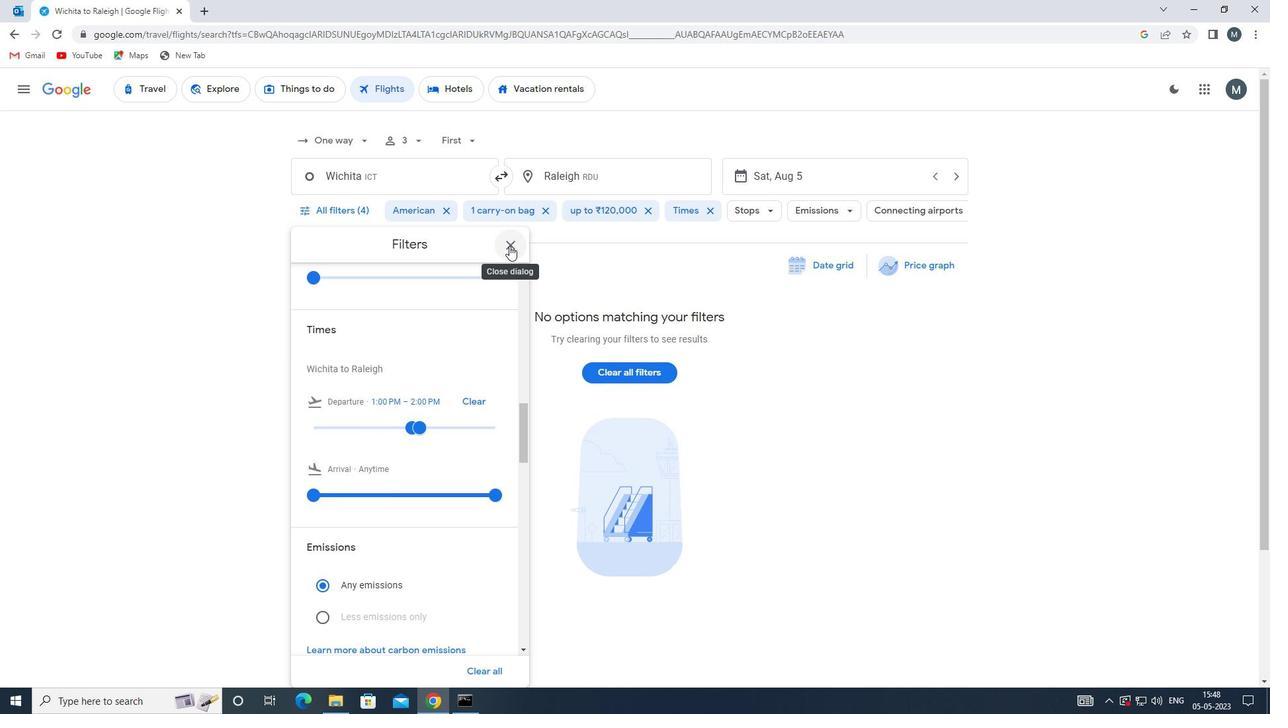 
Action: Mouse moved to (509, 247)
Screenshot: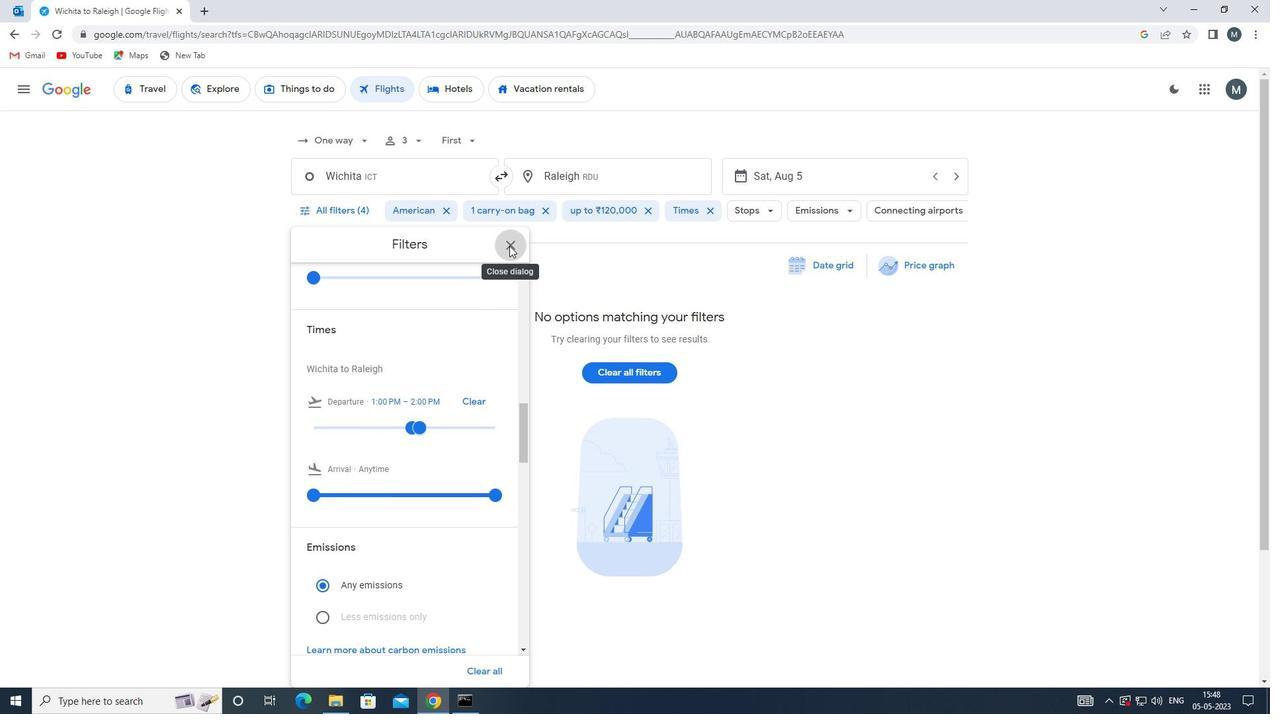 
